 Task: Explore Airbnb accommodation in Vriddhachalam, India from 9th November, 2023 to 16th November, 2023 for 2 adults.2 bedrooms having 2 beds and 1 bathroom. Property type can be flat. Amenities needed are: washing machine. Look for 4 properties as per requirement.
Action: Mouse moved to (475, 107)
Screenshot: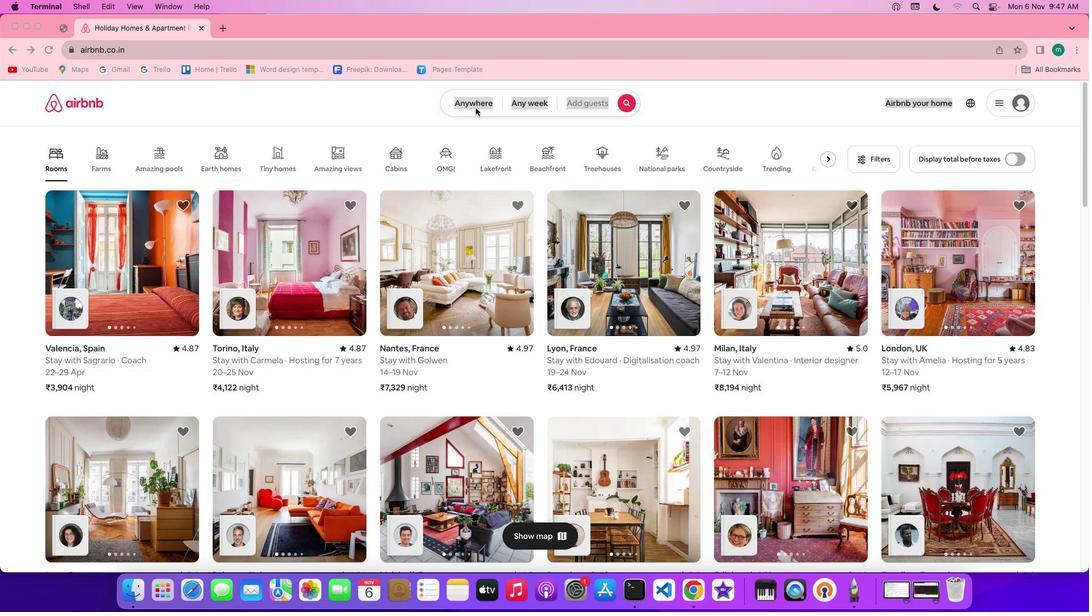 
Action: Mouse pressed left at (475, 107)
Screenshot: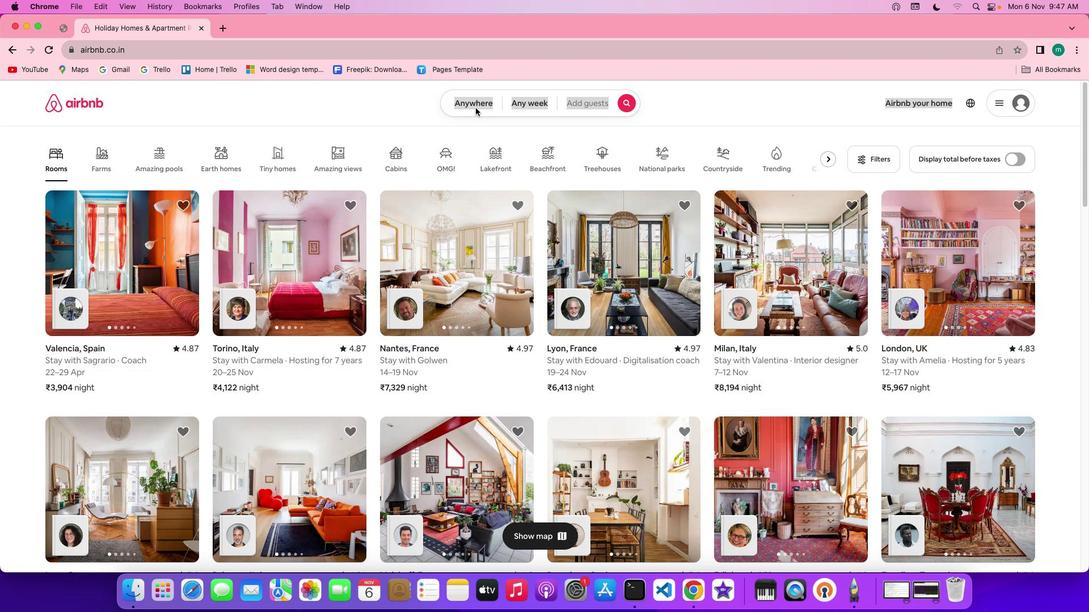 
Action: Mouse pressed left at (475, 107)
Screenshot: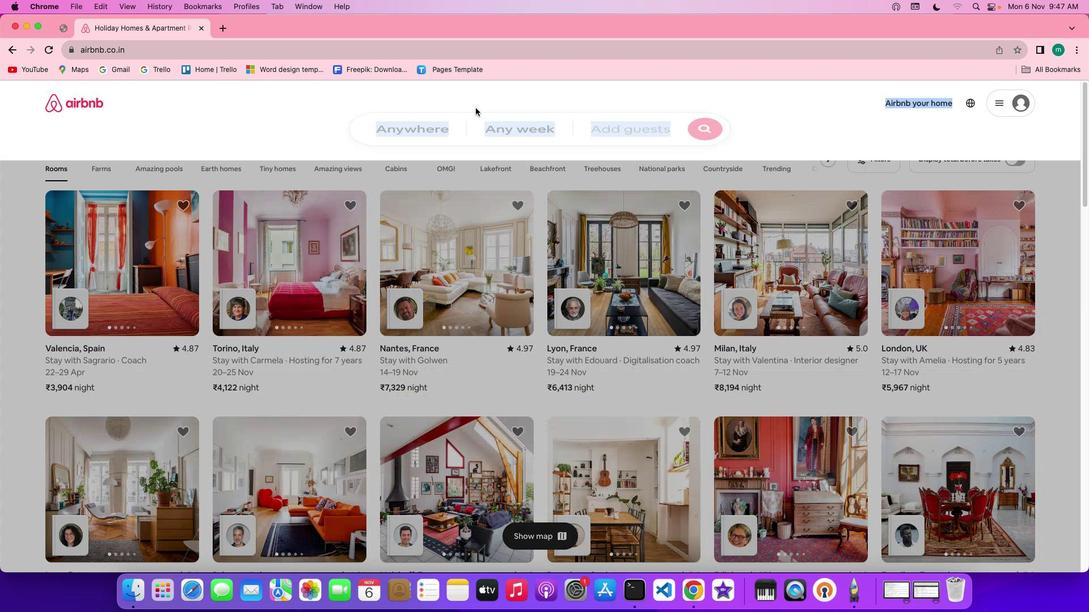 
Action: Mouse moved to (405, 150)
Screenshot: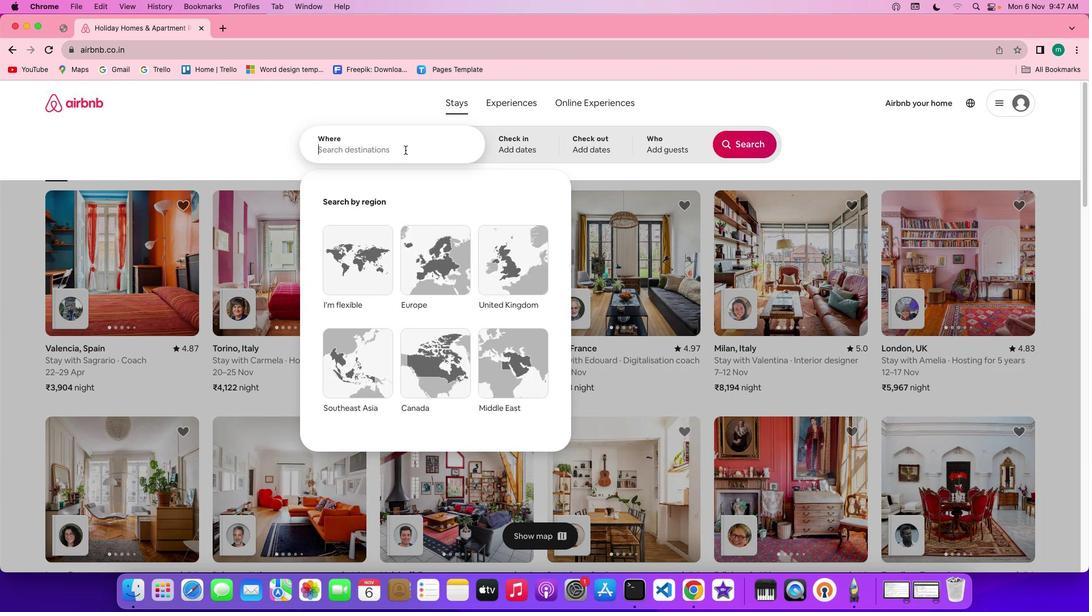 
Action: Mouse pressed left at (405, 150)
Screenshot: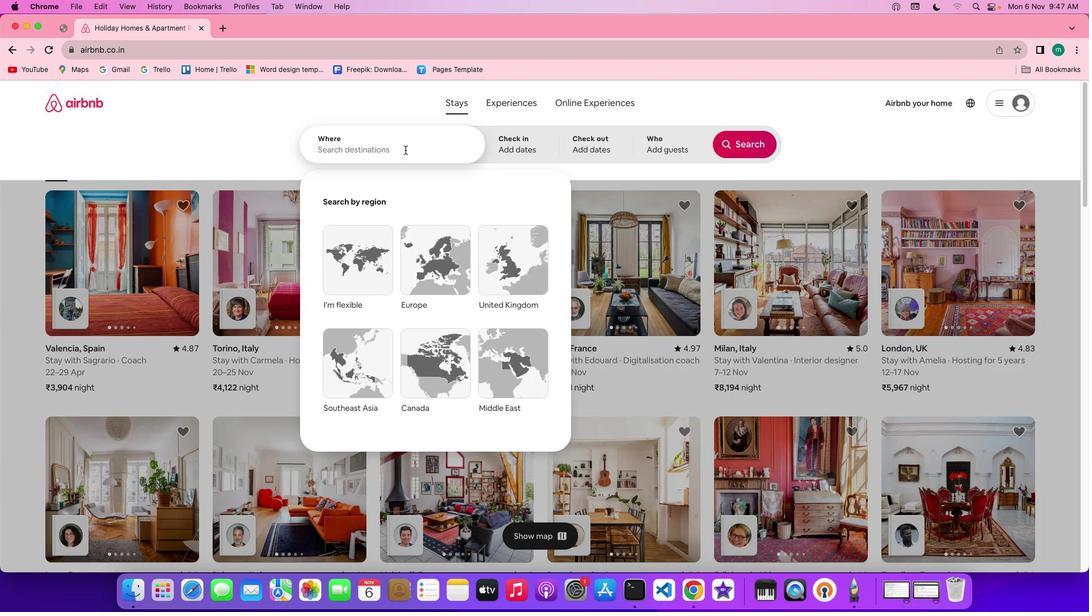
Action: Mouse moved to (405, 149)
Screenshot: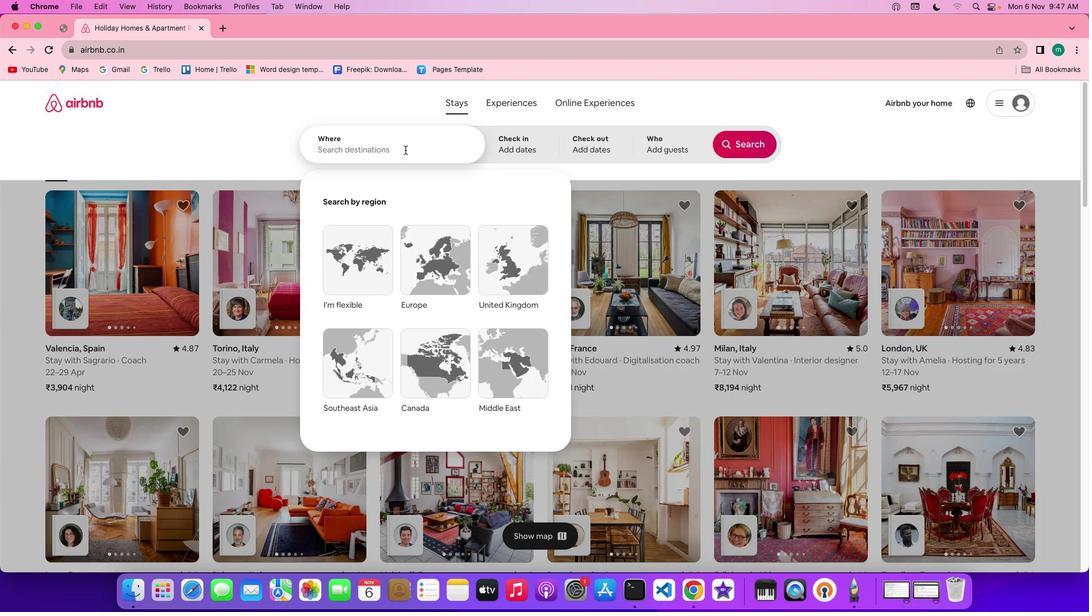 
Action: Key pressed Key.shift'V''r''i''d''d''h''a''c''h''a''l''a''m'','Key.spaceKey.shift'I''n''d''i''a'
Screenshot: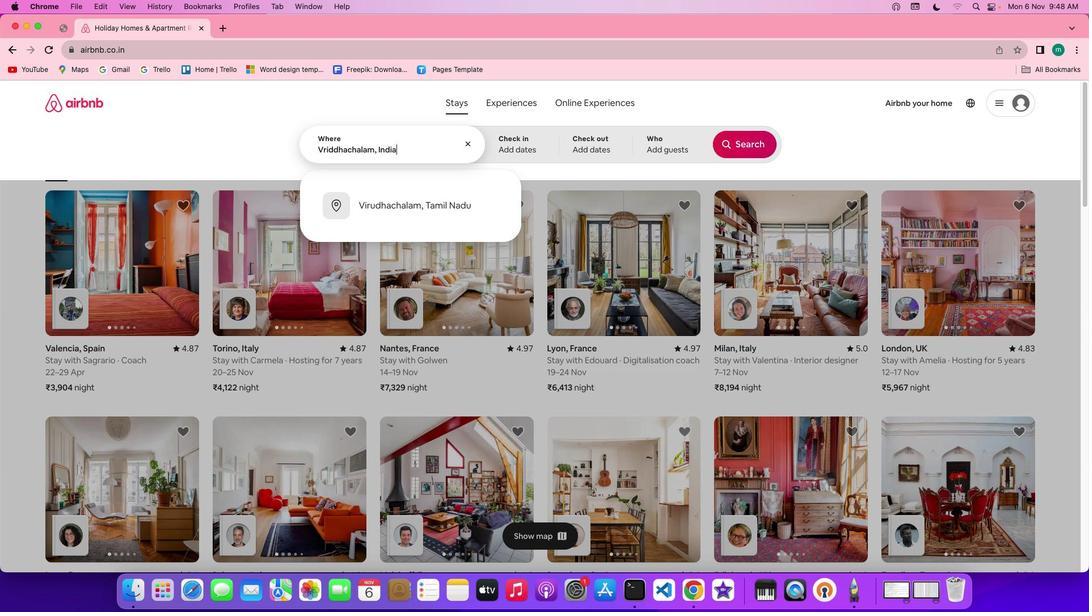 
Action: Mouse moved to (525, 142)
Screenshot: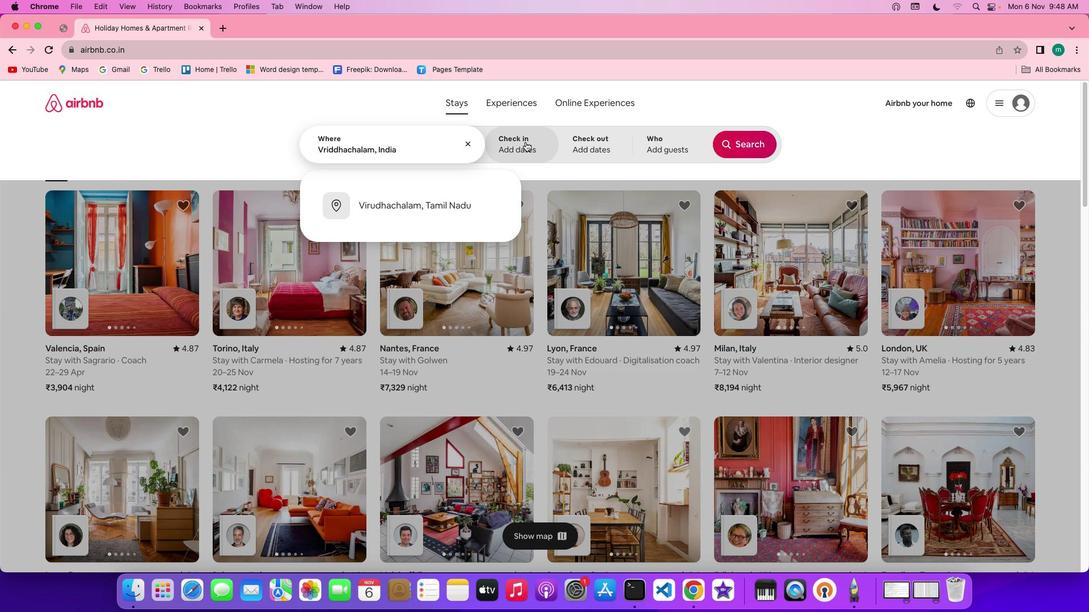
Action: Mouse pressed left at (525, 142)
Screenshot: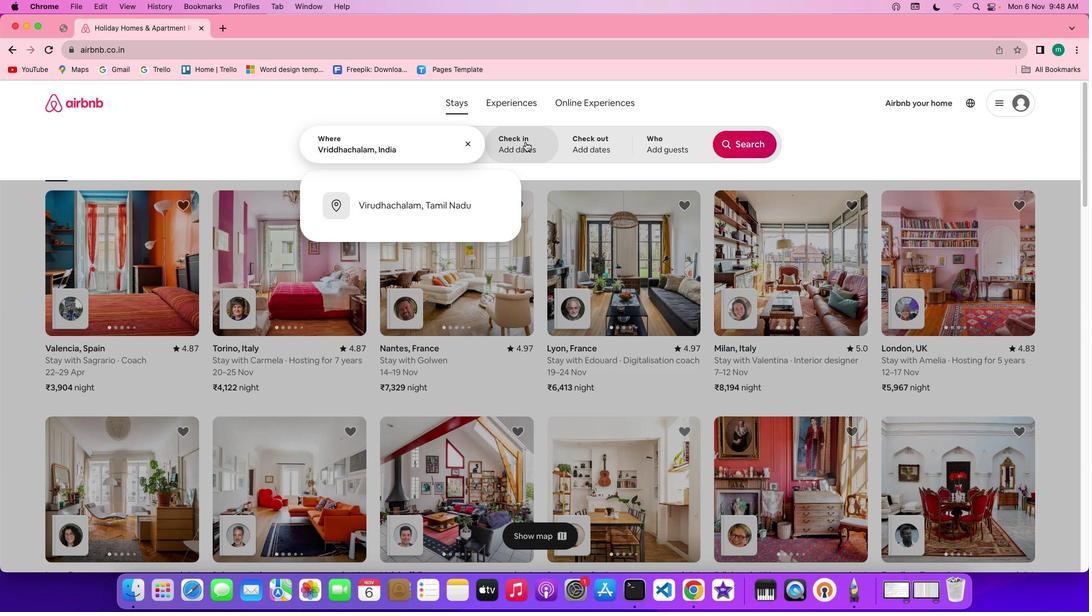 
Action: Mouse moved to (457, 311)
Screenshot: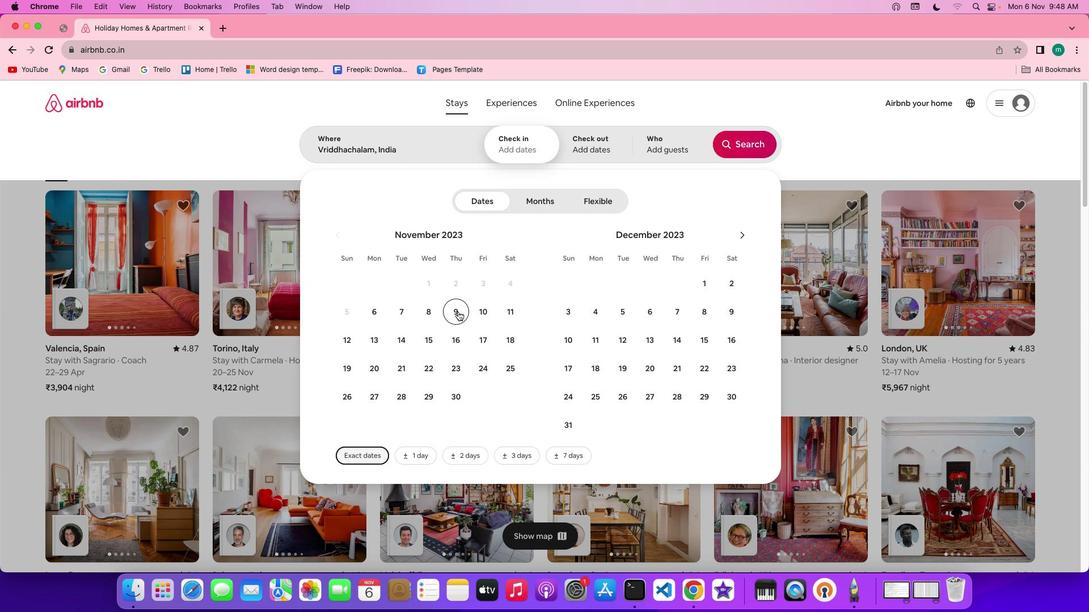 
Action: Mouse pressed left at (457, 311)
Screenshot: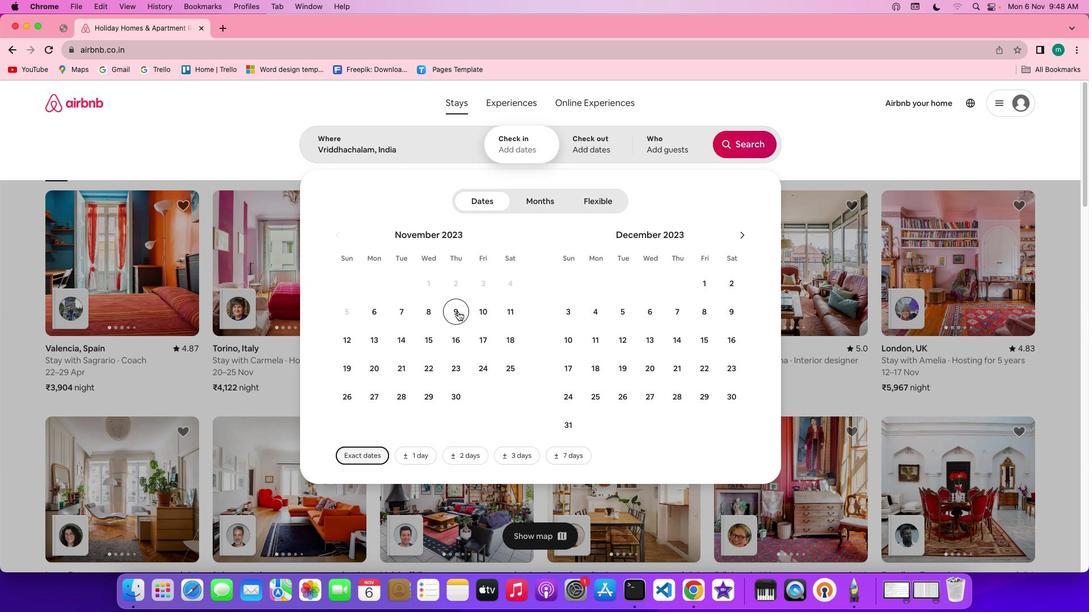 
Action: Mouse moved to (455, 335)
Screenshot: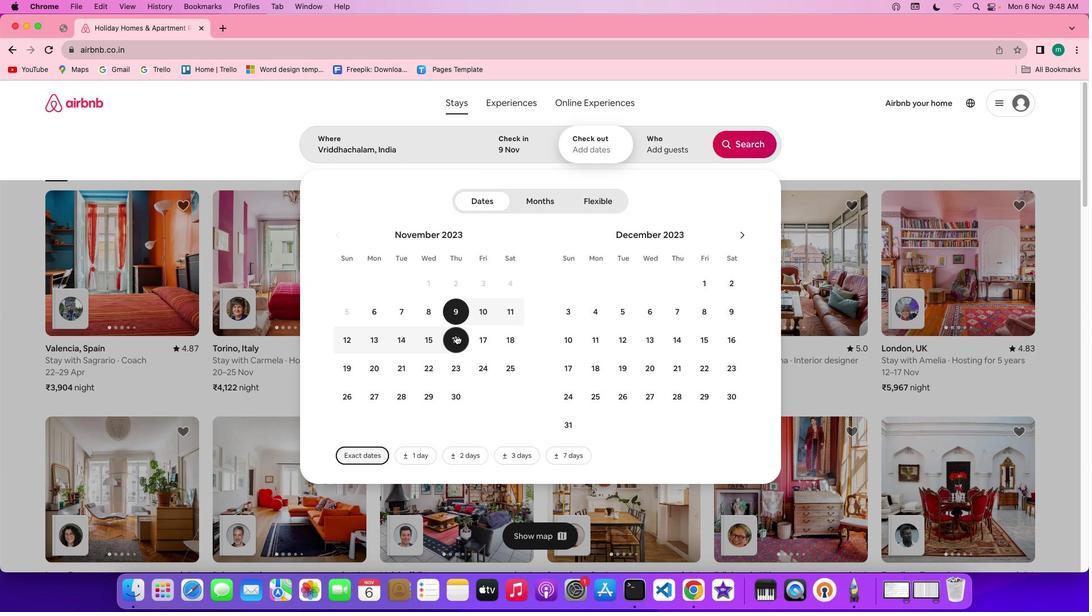
Action: Mouse pressed left at (455, 335)
Screenshot: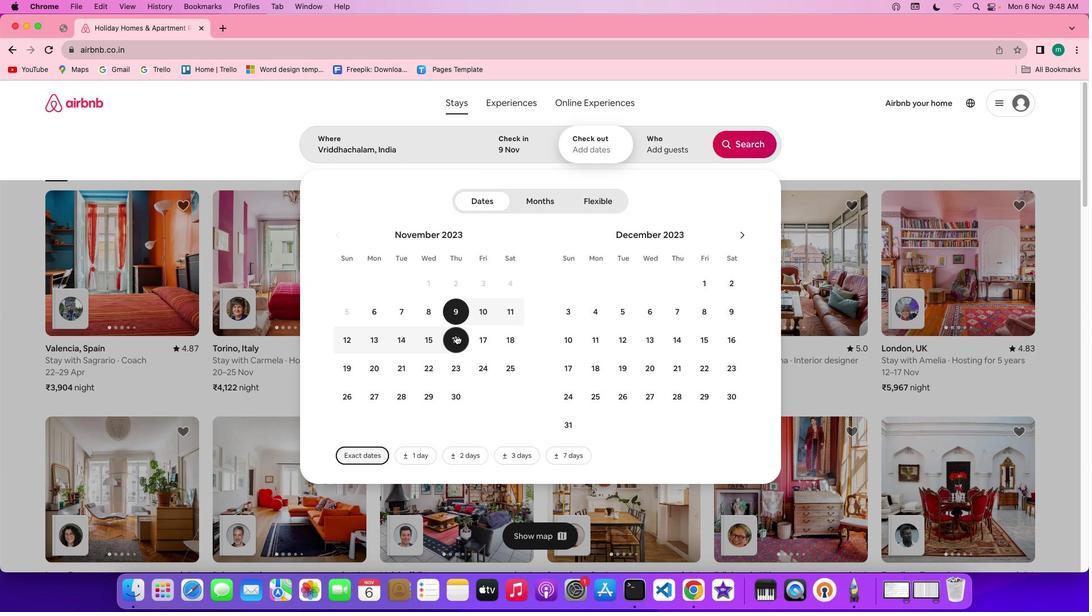 
Action: Mouse moved to (661, 141)
Screenshot: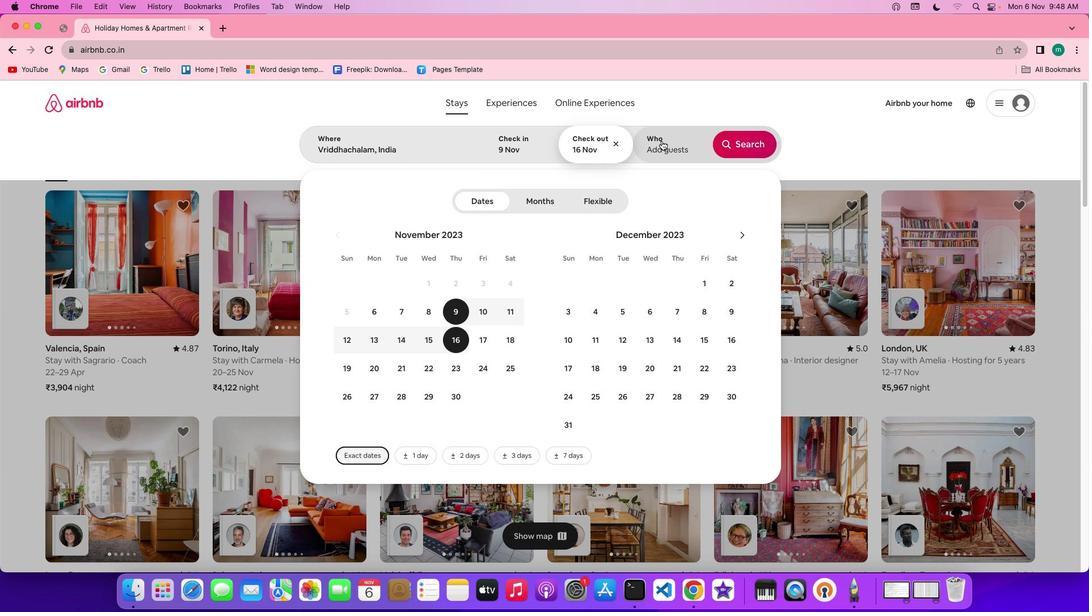 
Action: Mouse pressed left at (661, 141)
Screenshot: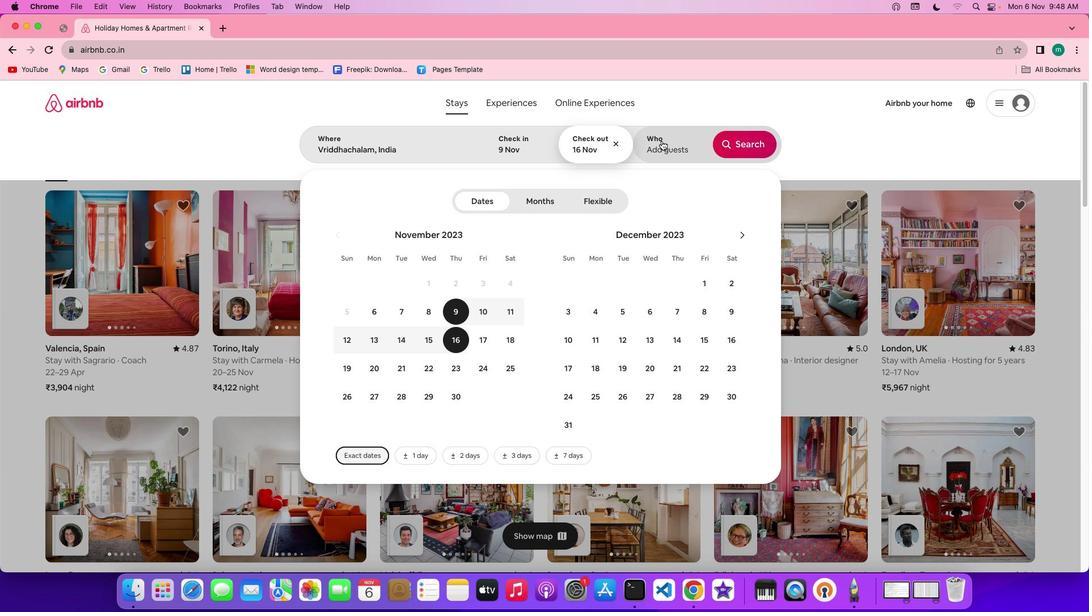 
Action: Mouse moved to (748, 202)
Screenshot: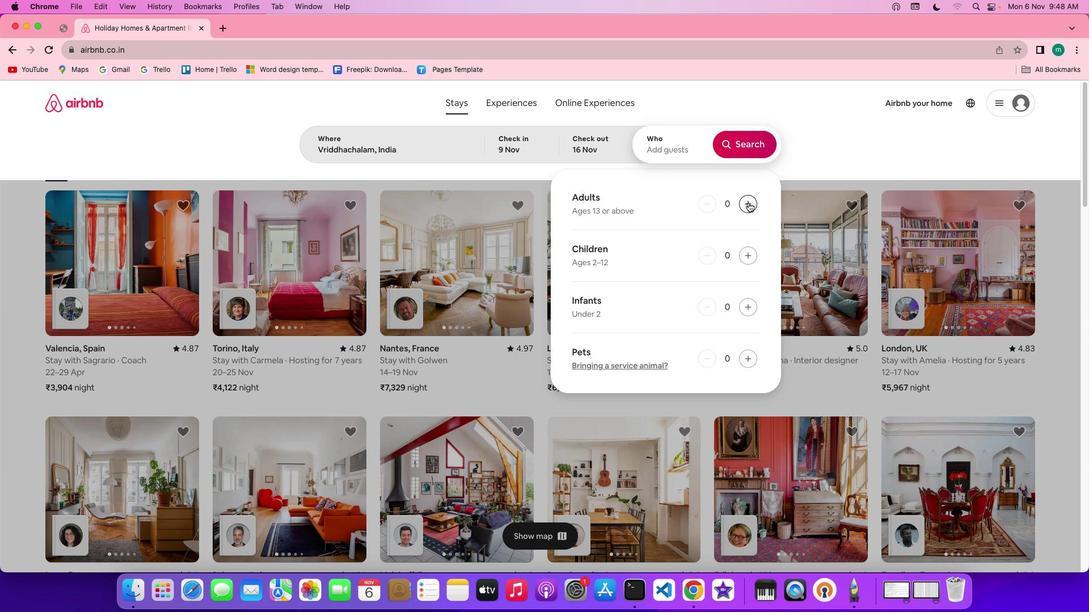 
Action: Mouse pressed left at (748, 202)
Screenshot: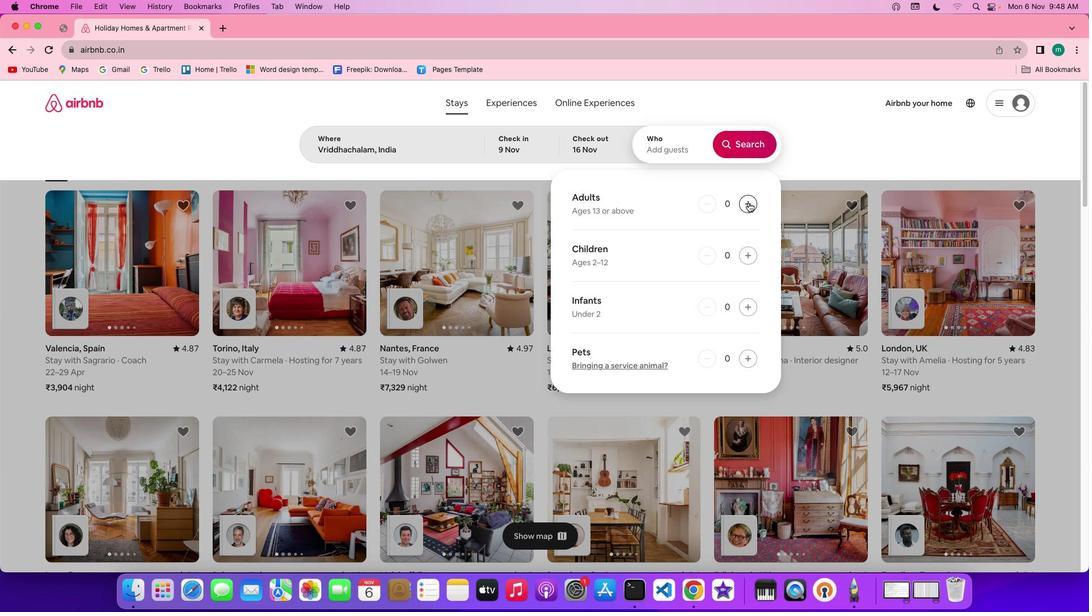
Action: Mouse pressed left at (748, 202)
Screenshot: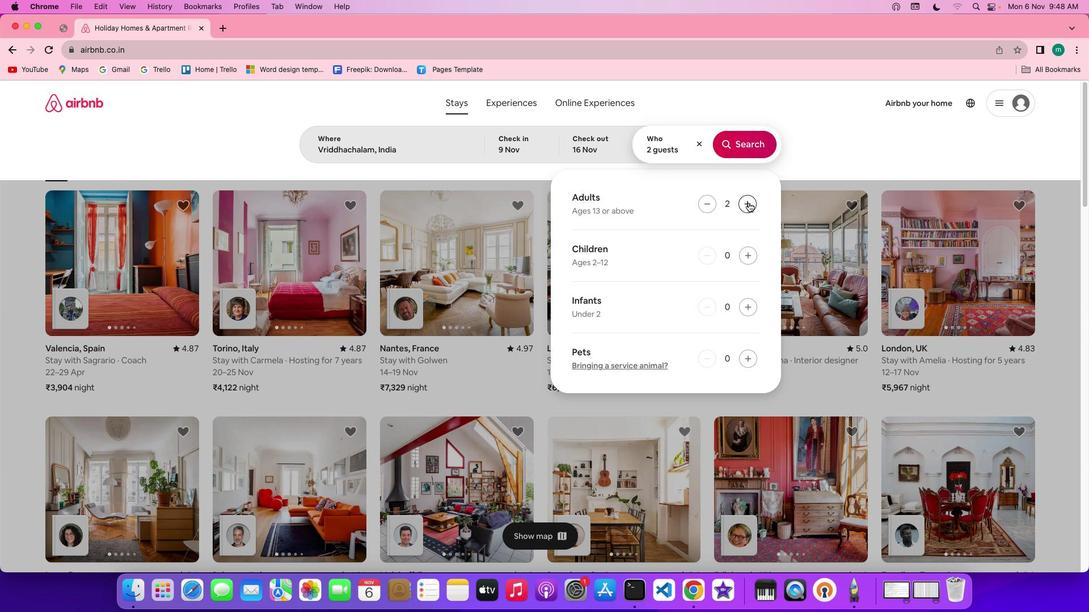 
Action: Mouse moved to (740, 141)
Screenshot: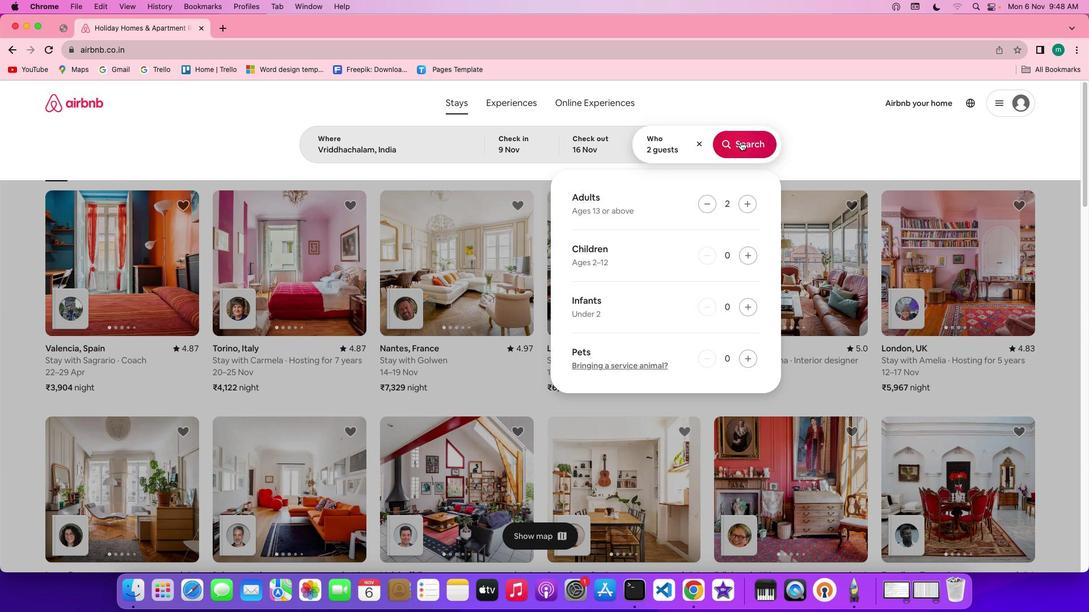 
Action: Mouse pressed left at (740, 141)
Screenshot: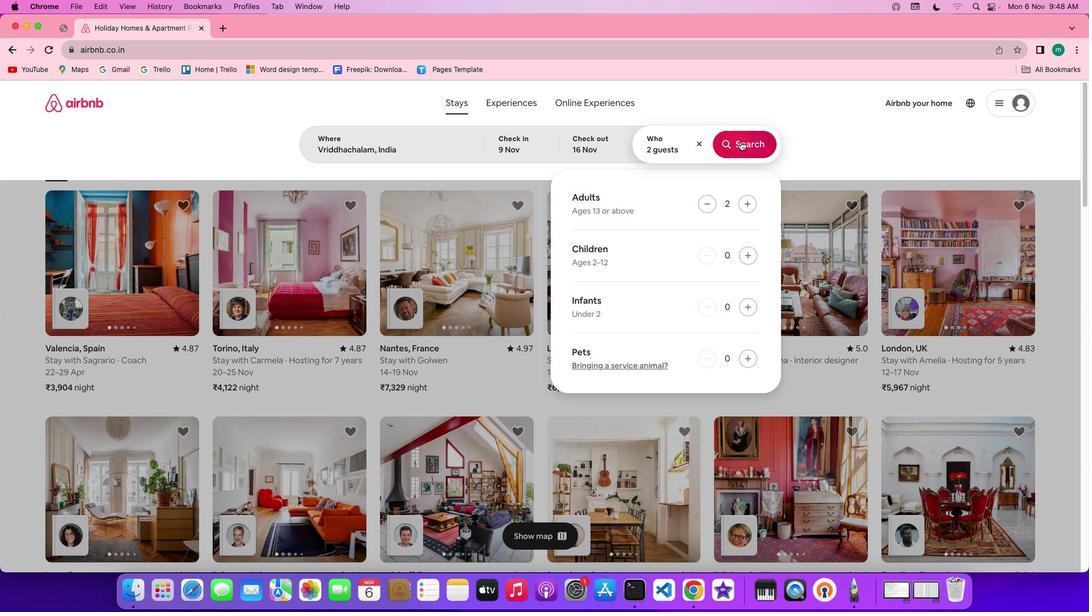 
Action: Mouse moved to (902, 152)
Screenshot: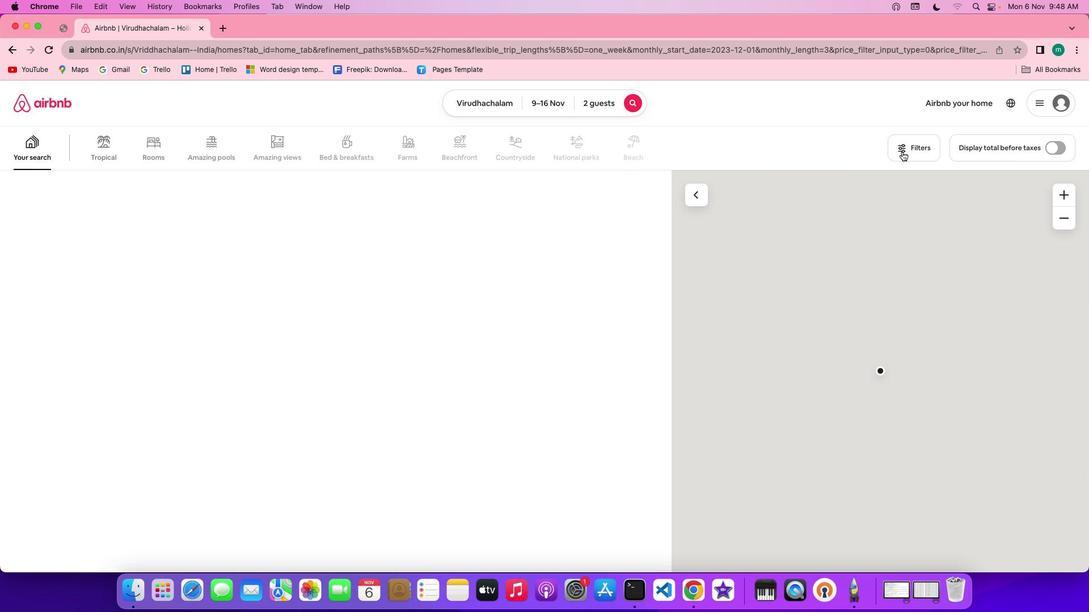 
Action: Mouse pressed left at (902, 152)
Screenshot: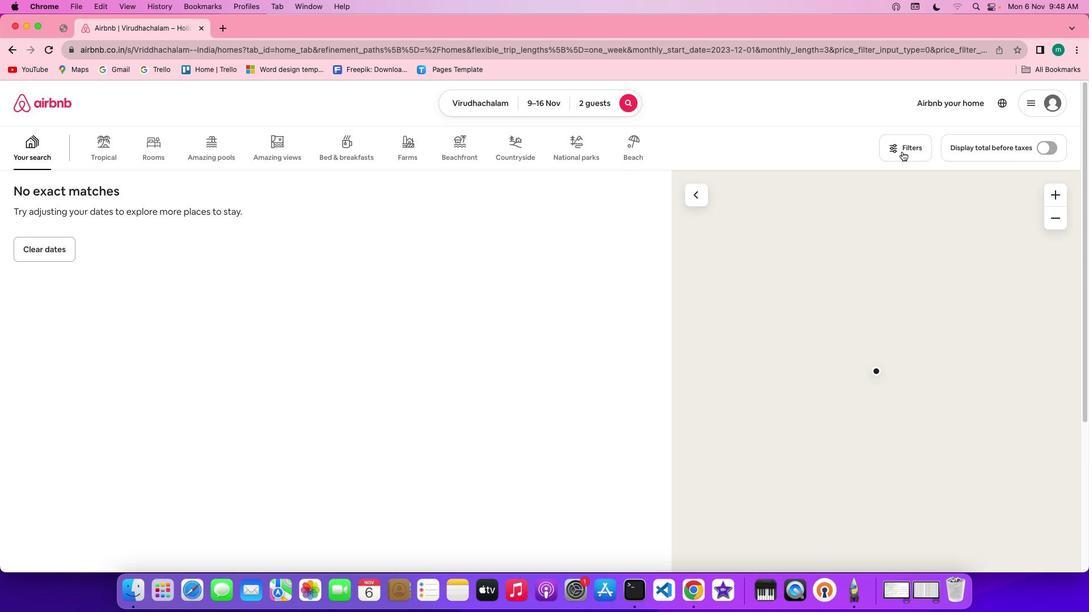 
Action: Mouse moved to (410, 377)
Screenshot: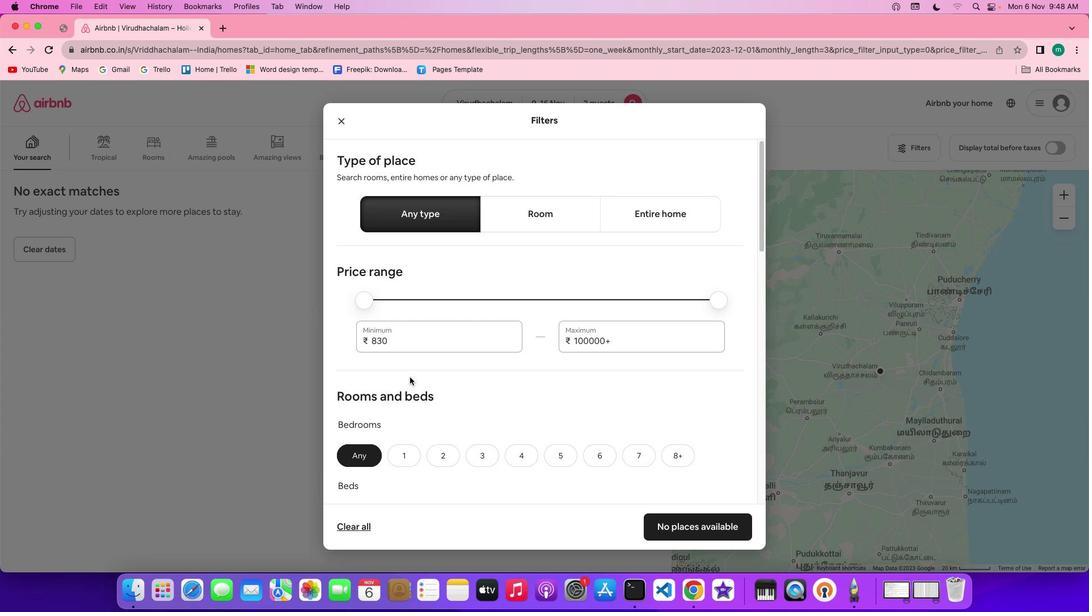 
Action: Mouse scrolled (410, 377) with delta (0, 0)
Screenshot: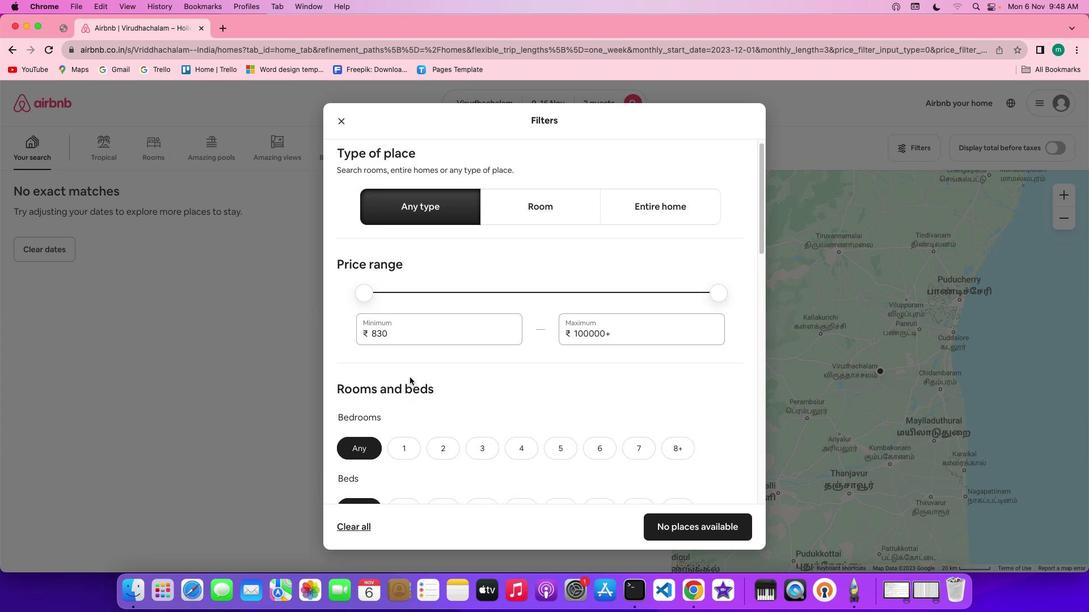 
Action: Mouse scrolled (410, 377) with delta (0, 0)
Screenshot: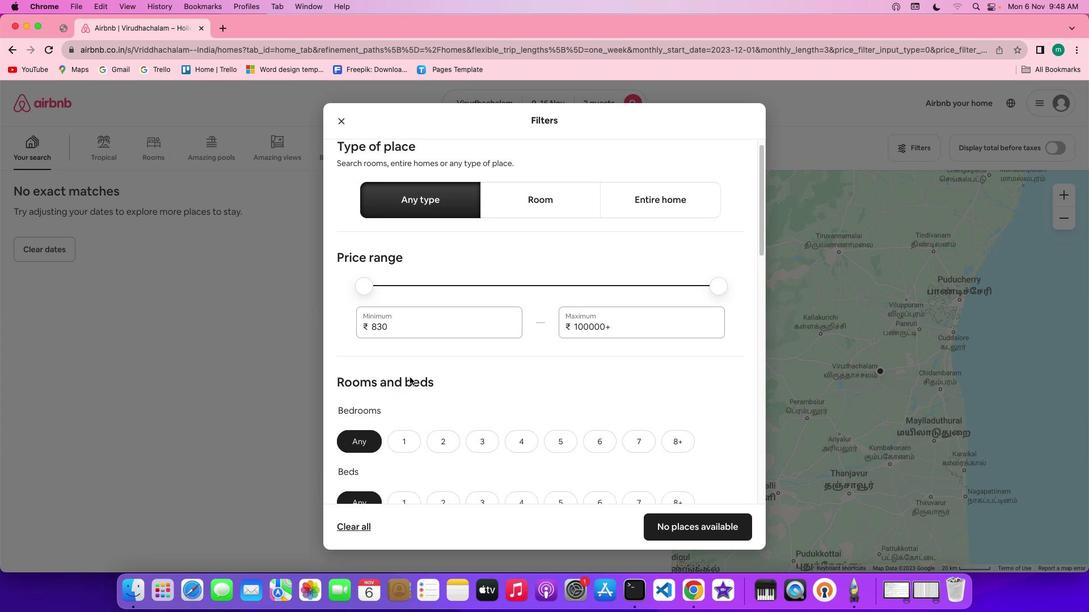 
Action: Mouse scrolled (410, 377) with delta (0, 0)
Screenshot: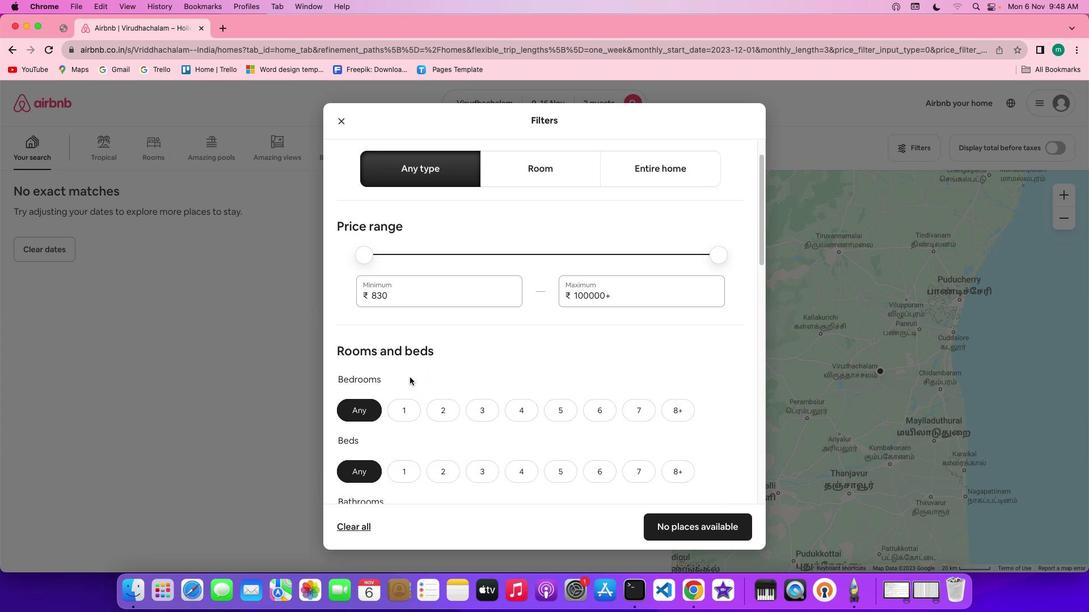 
Action: Mouse scrolled (410, 377) with delta (0, 0)
Screenshot: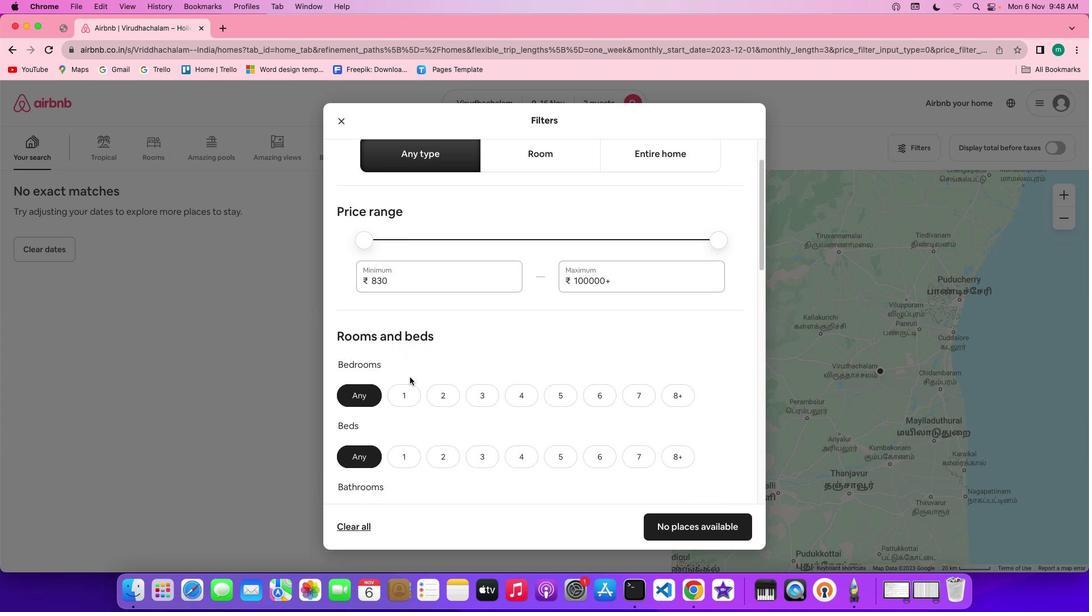 
Action: Mouse scrolled (410, 377) with delta (0, 0)
Screenshot: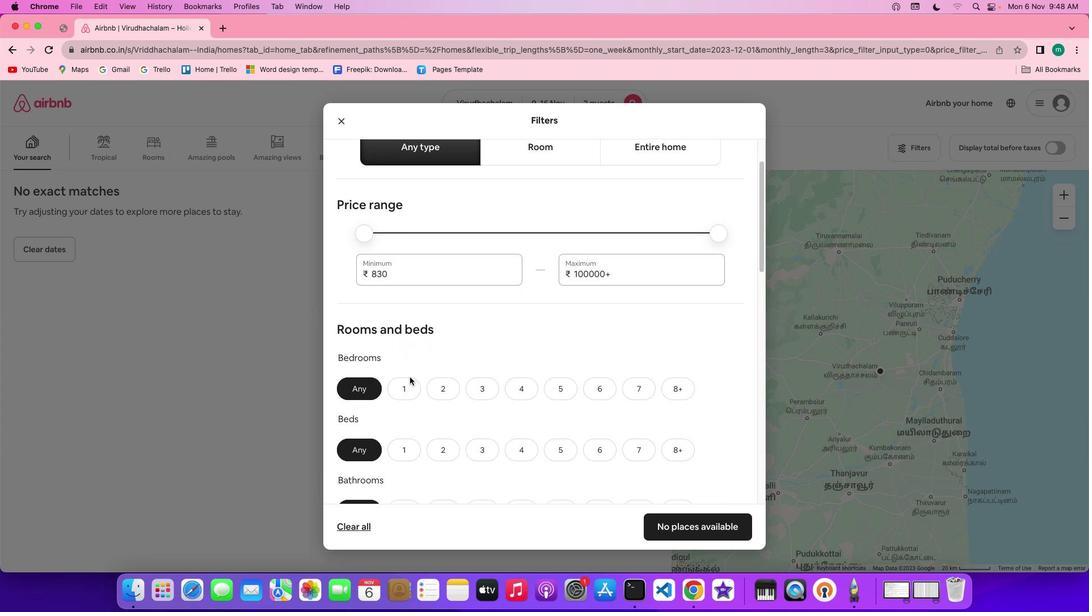 
Action: Mouse scrolled (410, 377) with delta (0, 0)
Screenshot: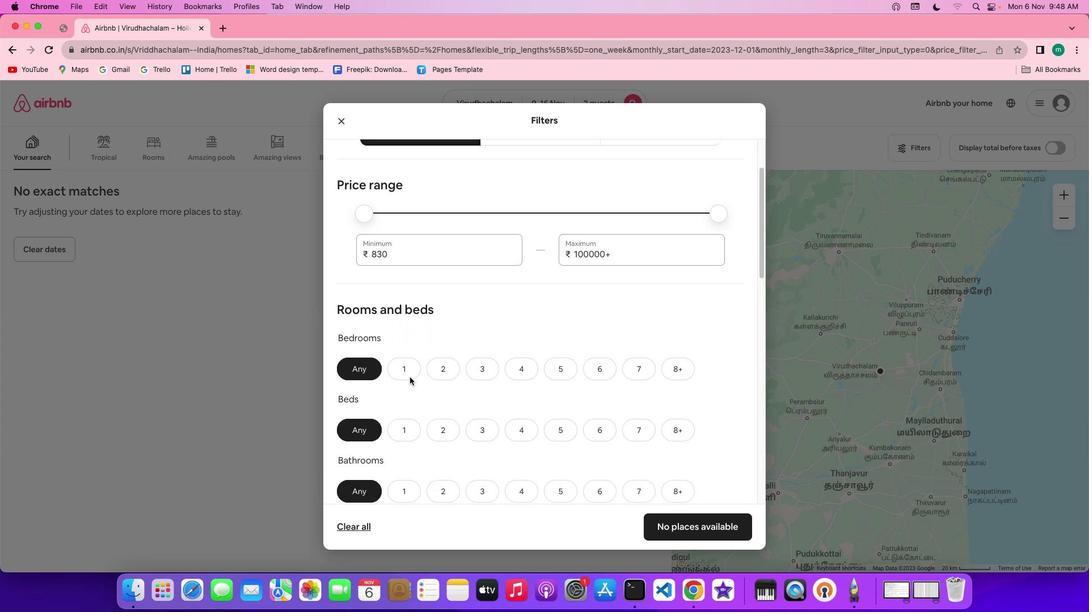 
Action: Mouse scrolled (410, 377) with delta (0, 0)
Screenshot: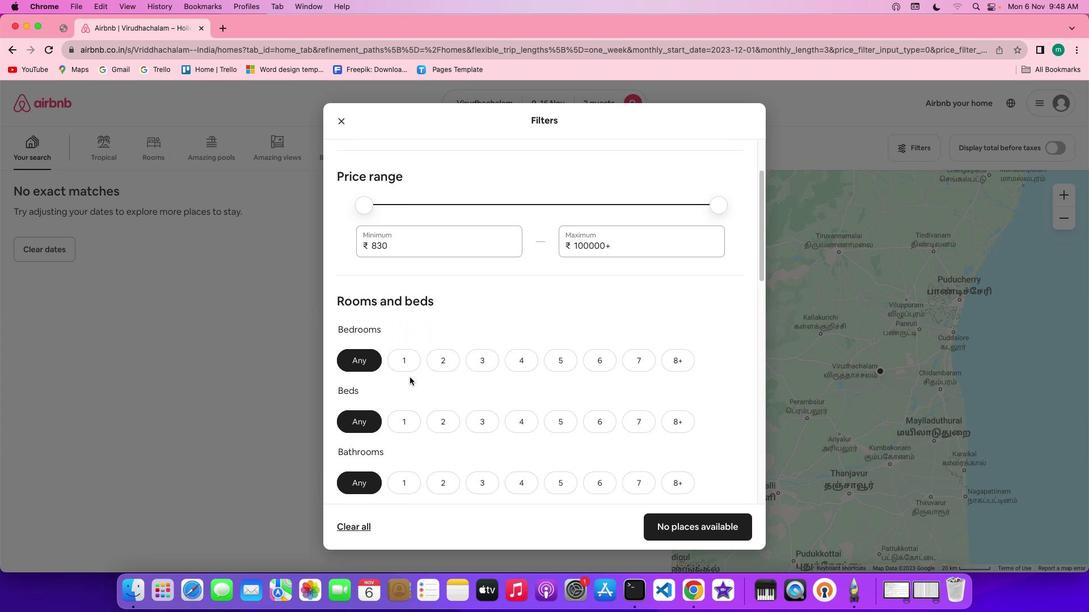 
Action: Mouse scrolled (410, 377) with delta (0, 0)
Screenshot: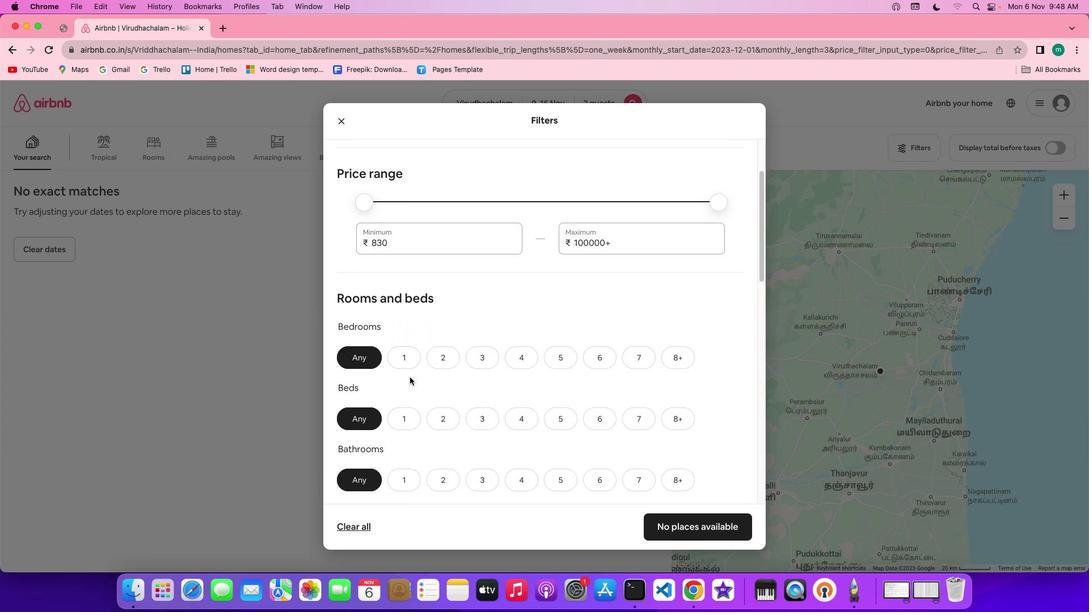 
Action: Mouse scrolled (410, 377) with delta (0, 0)
Screenshot: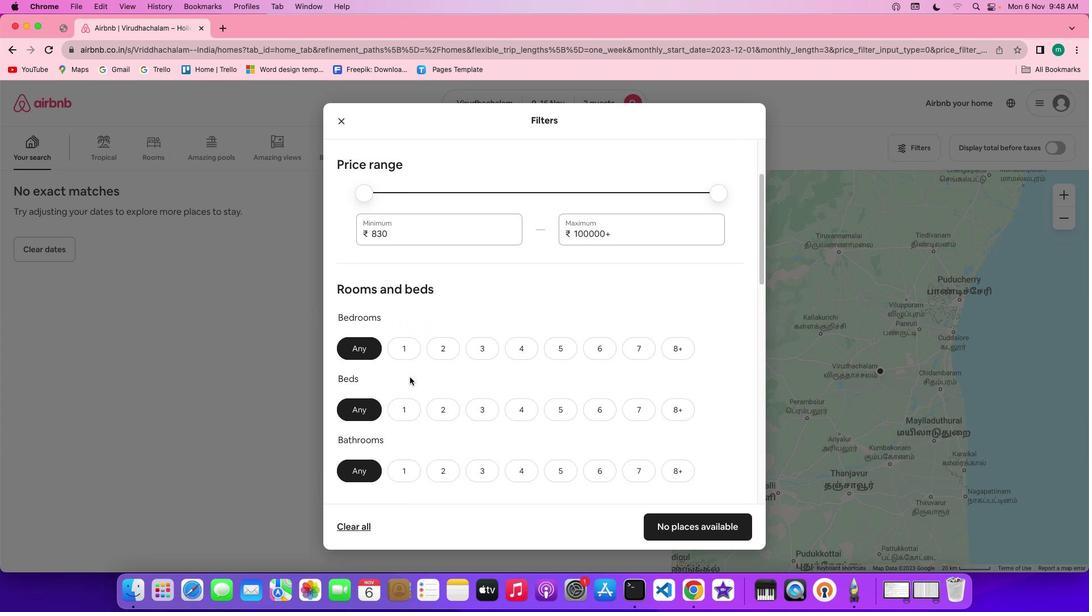 
Action: Mouse scrolled (410, 377) with delta (0, 0)
Screenshot: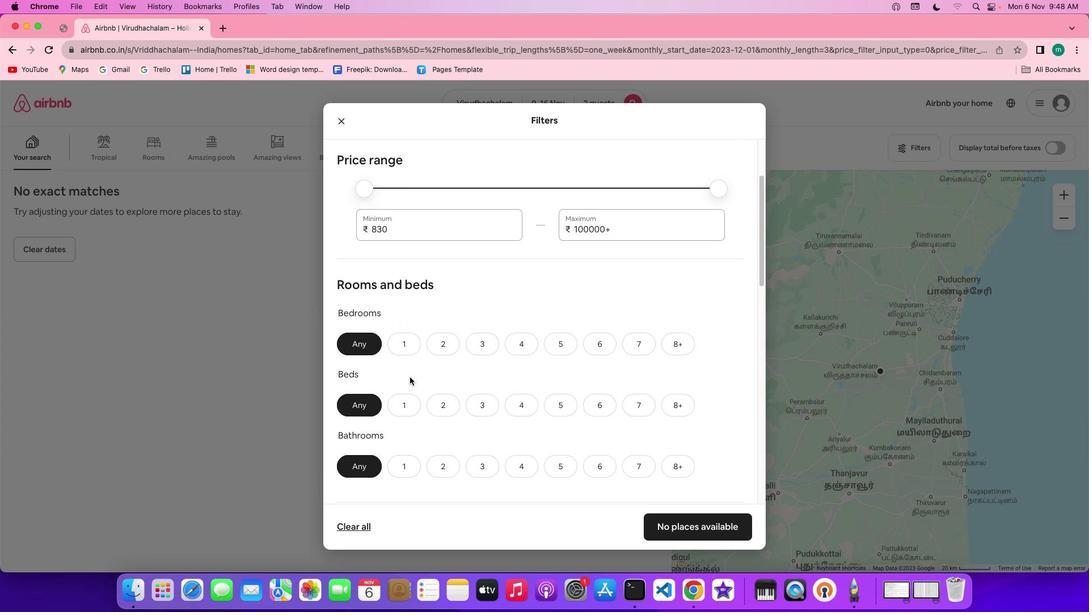 
Action: Mouse scrolled (410, 377) with delta (0, 0)
Screenshot: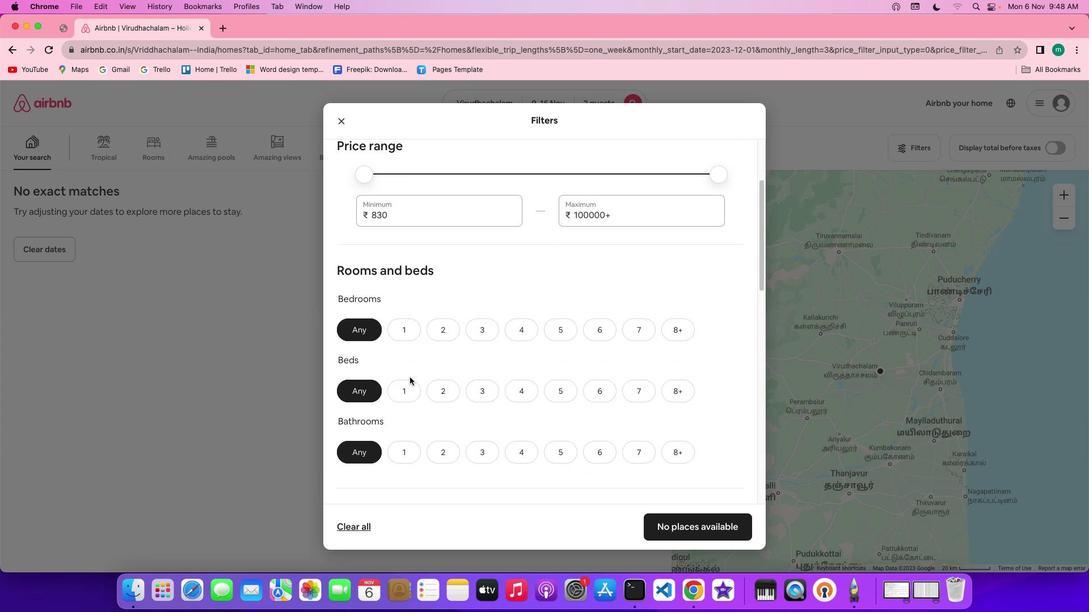 
Action: Mouse scrolled (410, 377) with delta (0, 0)
Screenshot: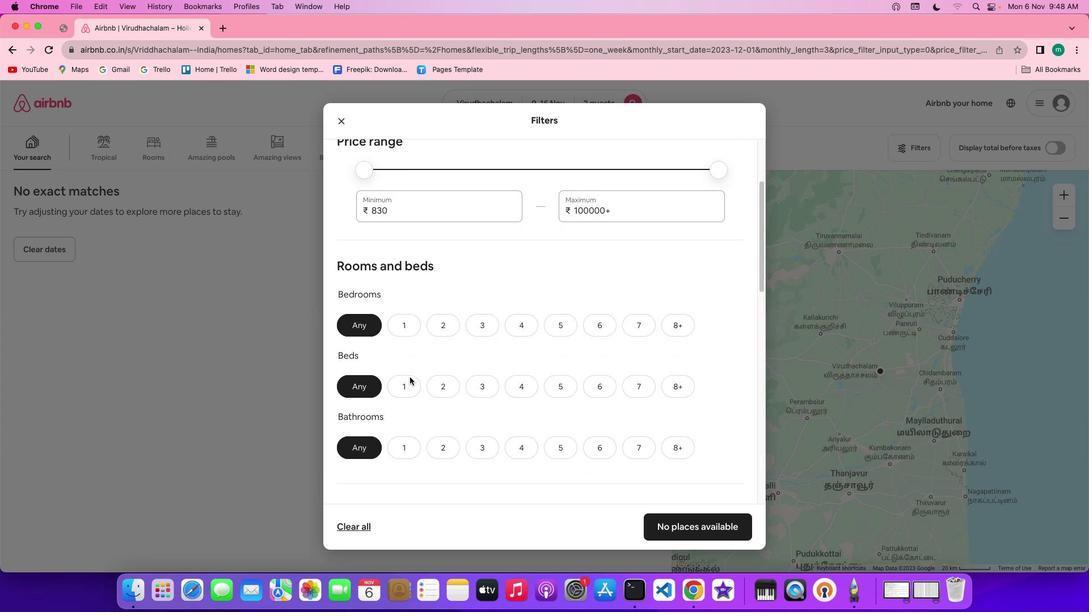 
Action: Mouse moved to (449, 310)
Screenshot: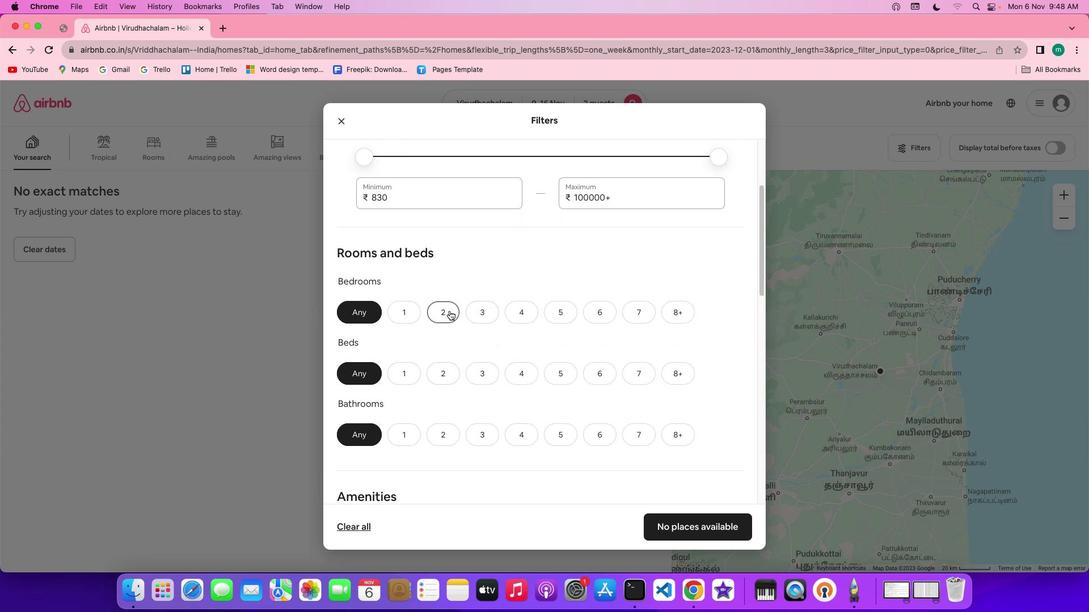 
Action: Mouse pressed left at (449, 310)
Screenshot: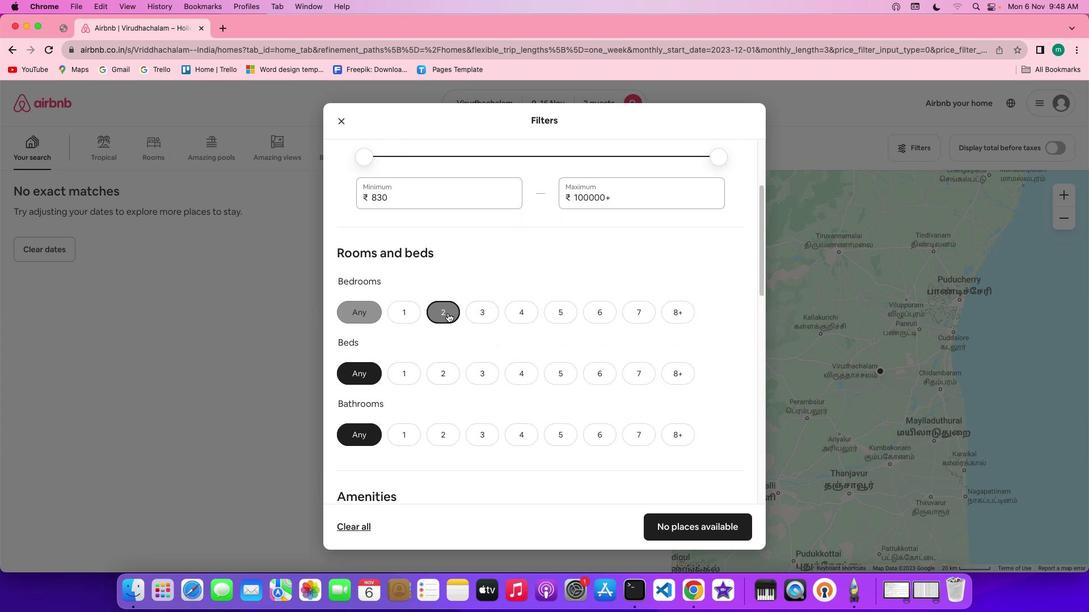 
Action: Mouse moved to (447, 371)
Screenshot: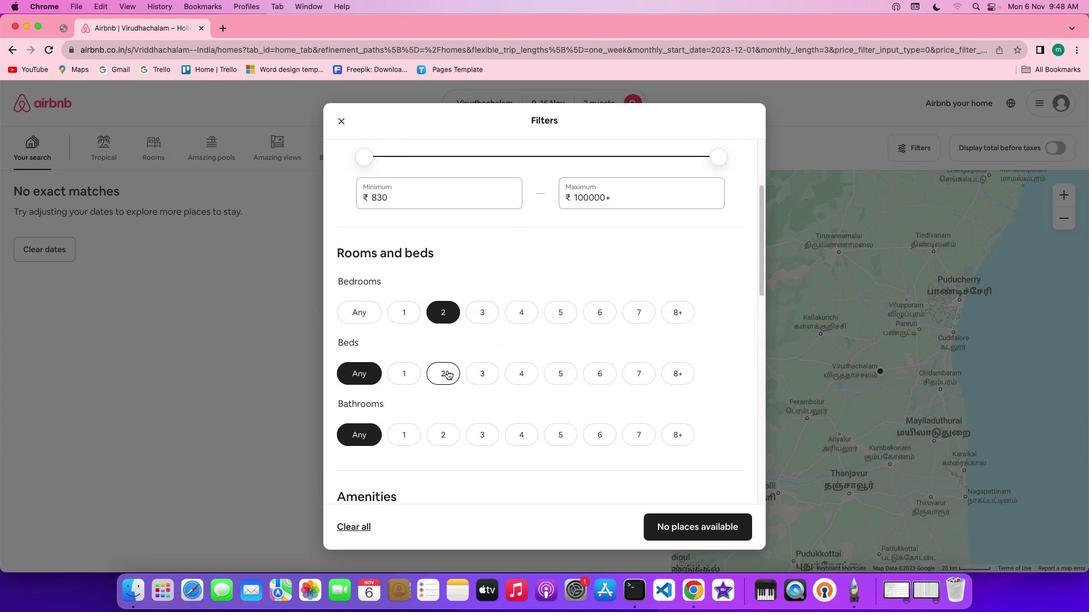 
Action: Mouse pressed left at (447, 371)
Screenshot: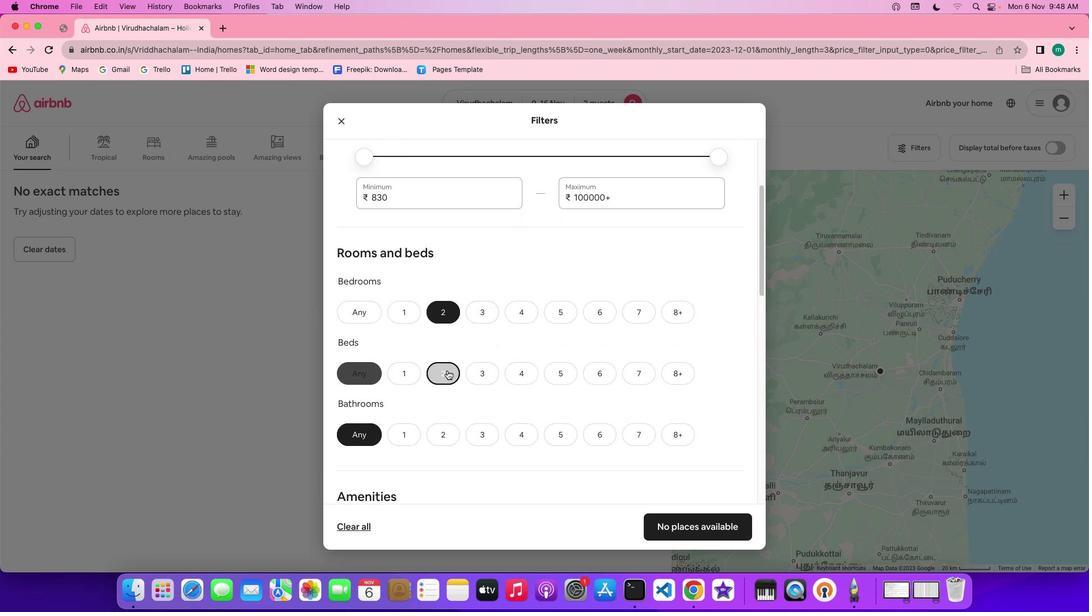 
Action: Mouse moved to (419, 434)
Screenshot: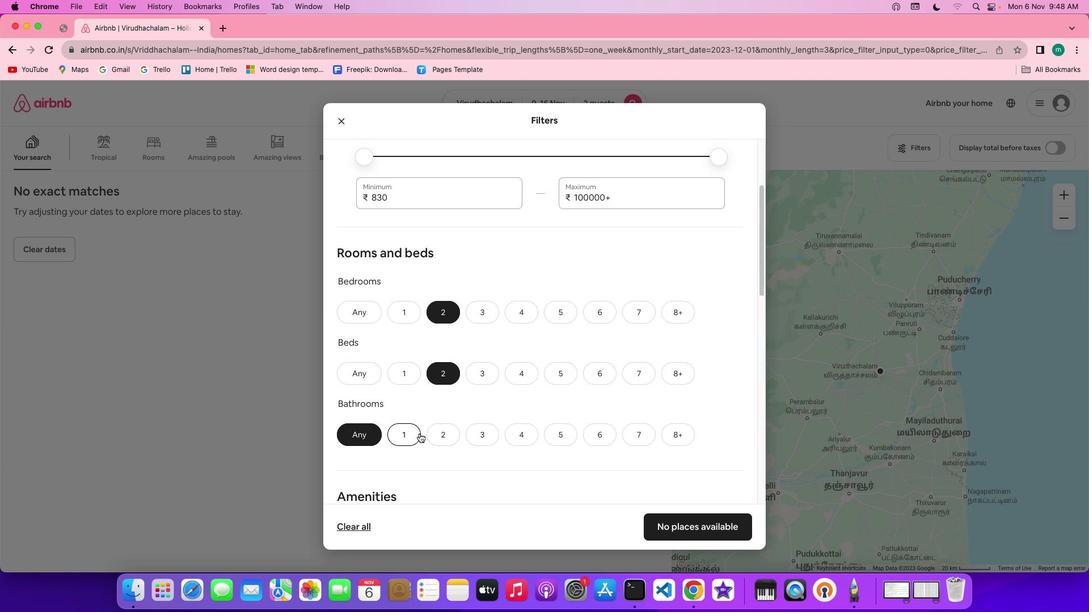 
Action: Mouse pressed left at (419, 434)
Screenshot: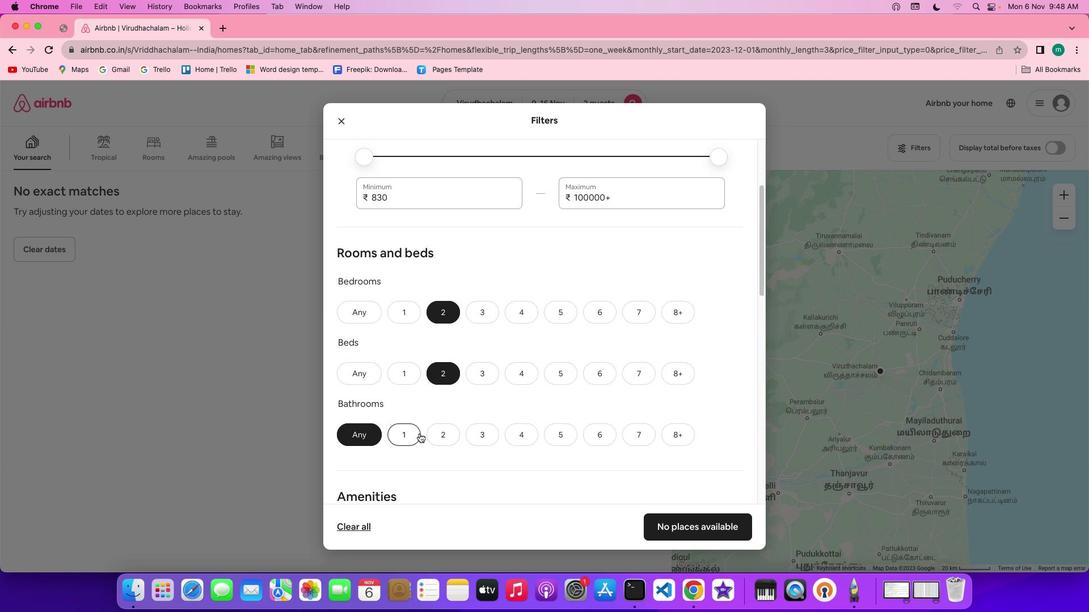 
Action: Mouse moved to (544, 428)
Screenshot: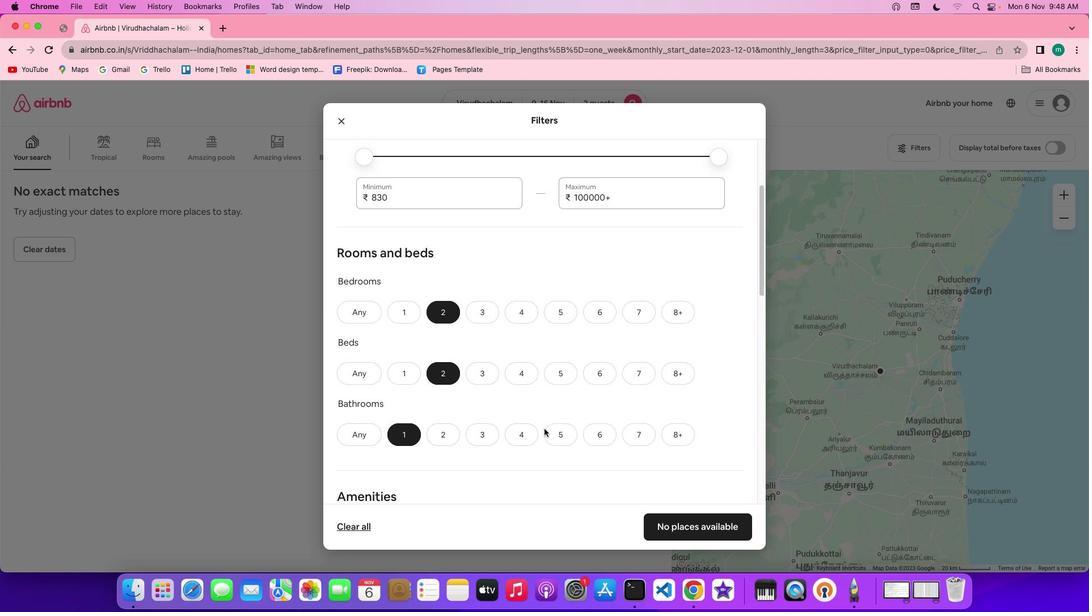 
Action: Mouse scrolled (544, 428) with delta (0, 0)
Screenshot: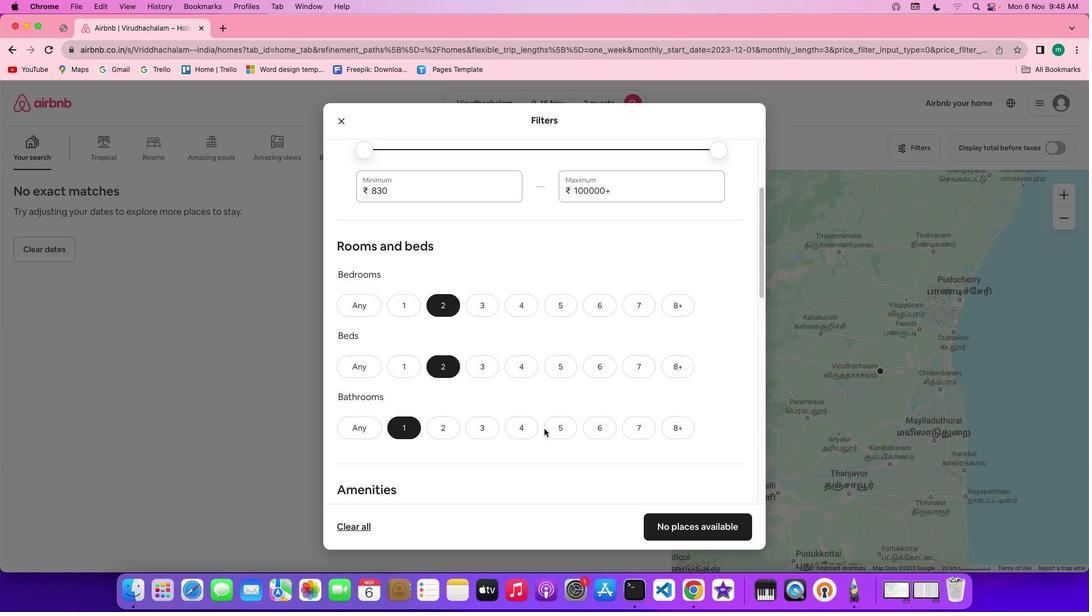 
Action: Mouse scrolled (544, 428) with delta (0, 0)
Screenshot: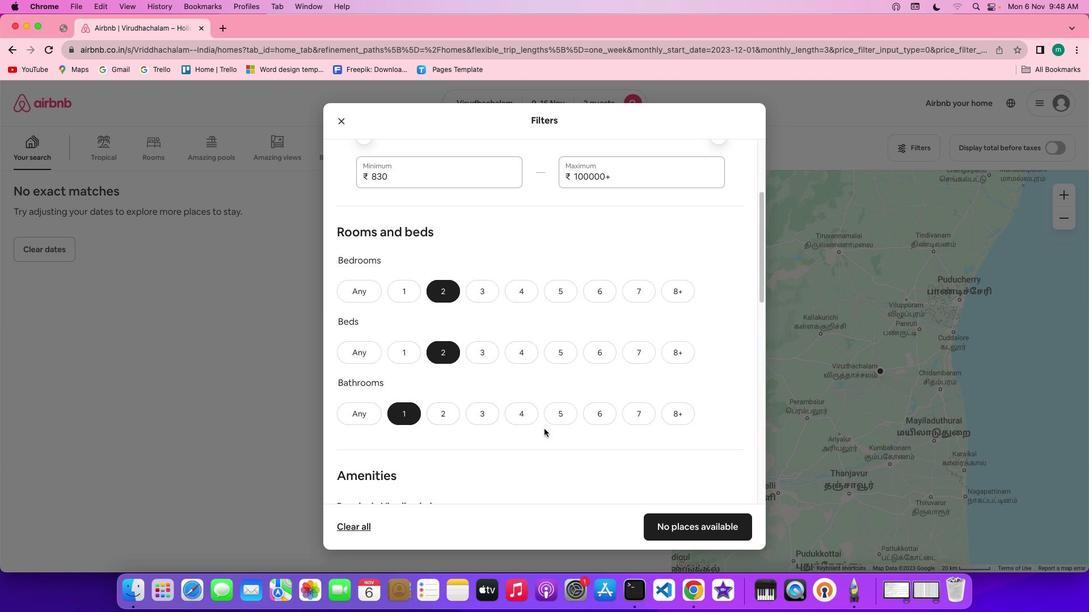 
Action: Mouse scrolled (544, 428) with delta (0, 0)
Screenshot: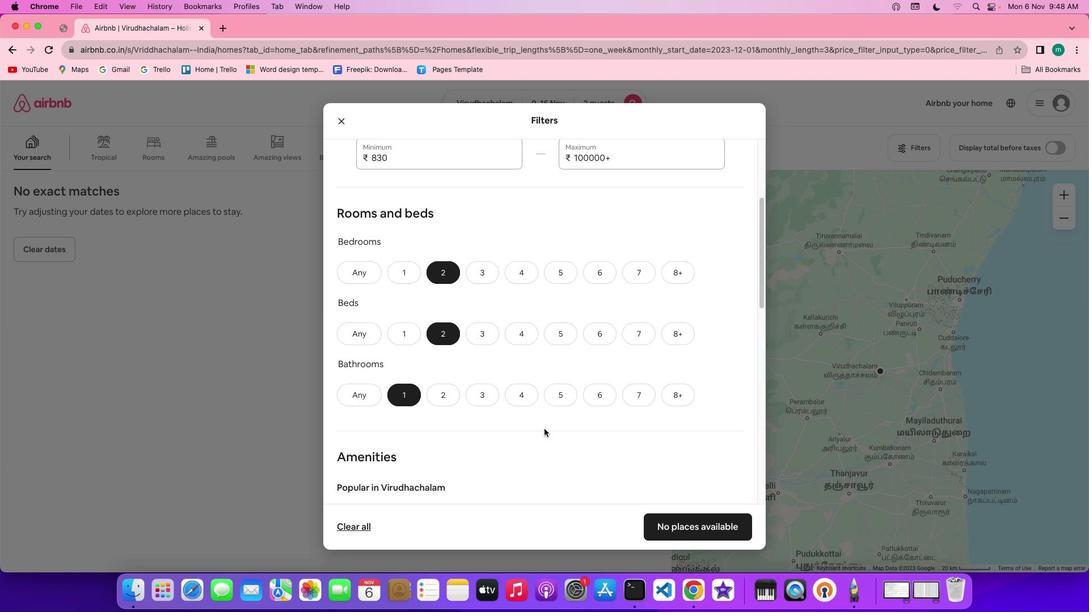 
Action: Mouse scrolled (544, 428) with delta (0, 0)
Screenshot: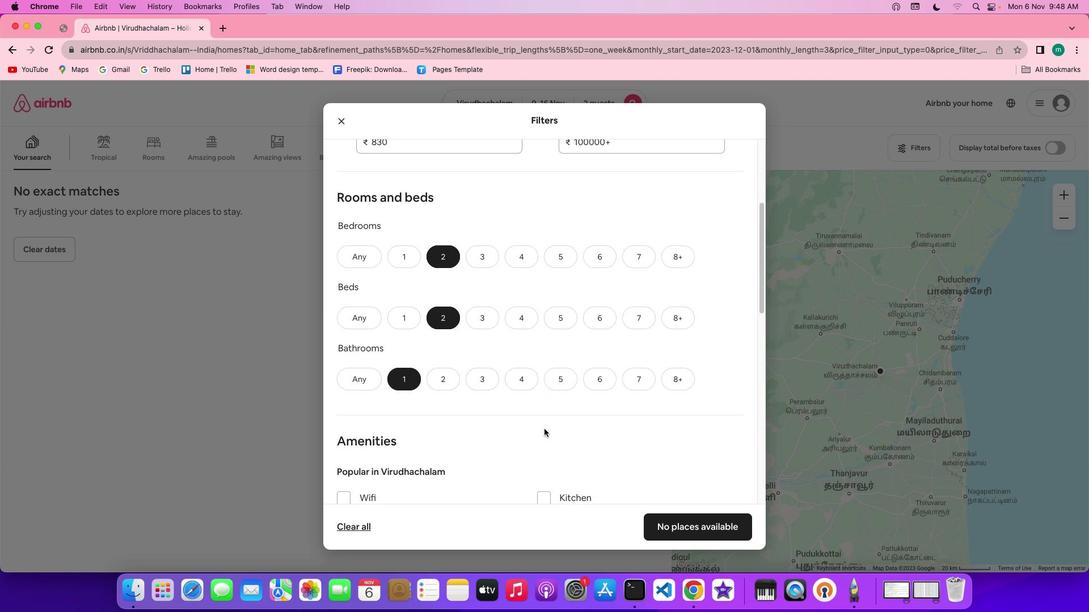 
Action: Mouse scrolled (544, 428) with delta (0, 0)
Screenshot: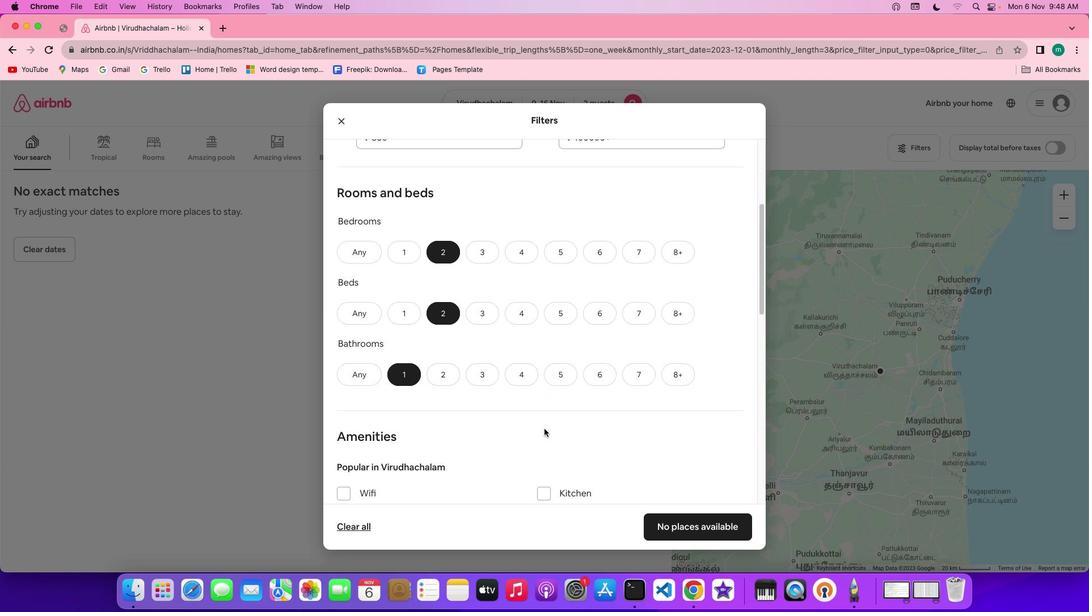 
Action: Mouse scrolled (544, 428) with delta (0, 0)
Screenshot: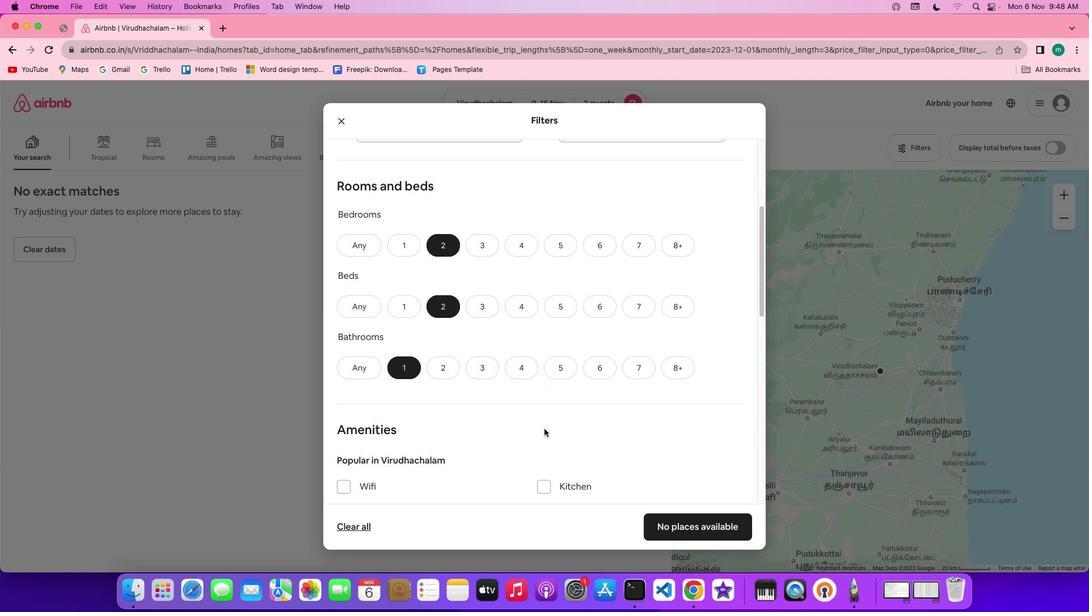 
Action: Mouse scrolled (544, 428) with delta (0, 0)
Screenshot: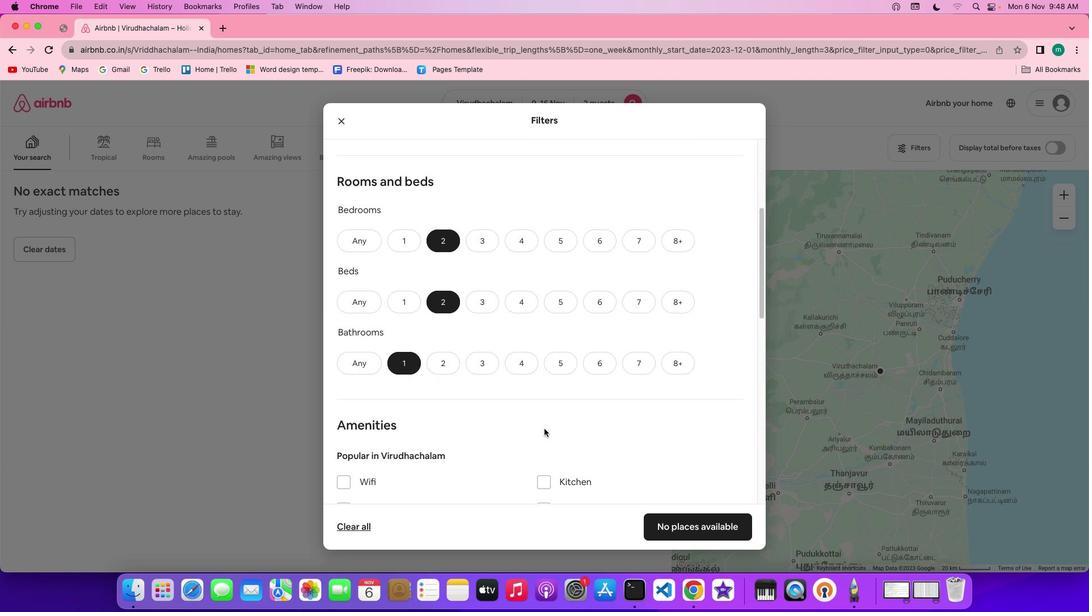 
Action: Mouse scrolled (544, 428) with delta (0, 0)
Screenshot: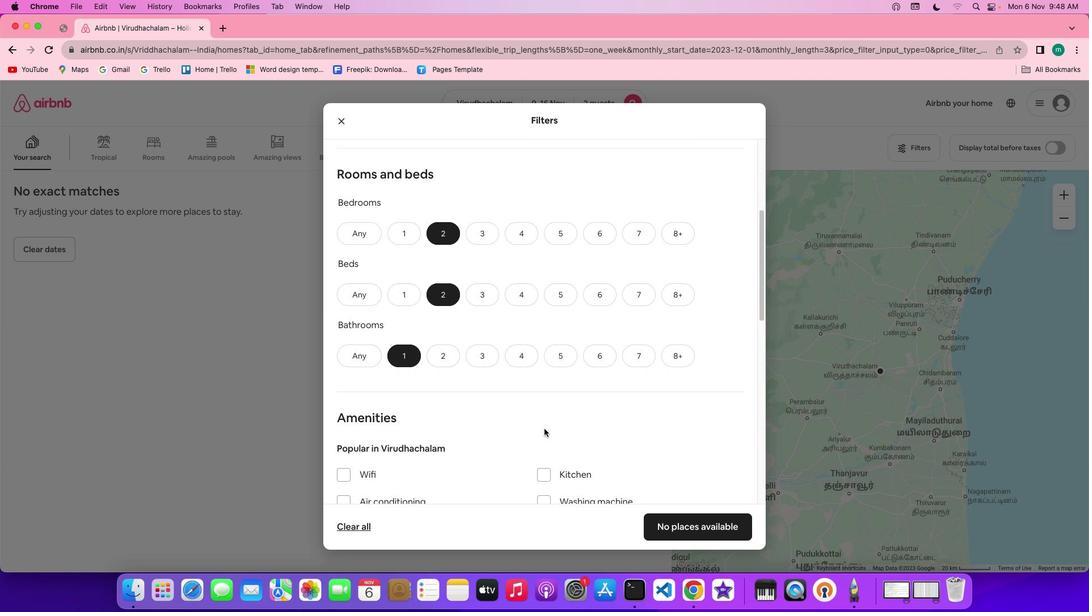 
Action: Mouse scrolled (544, 428) with delta (0, 0)
Screenshot: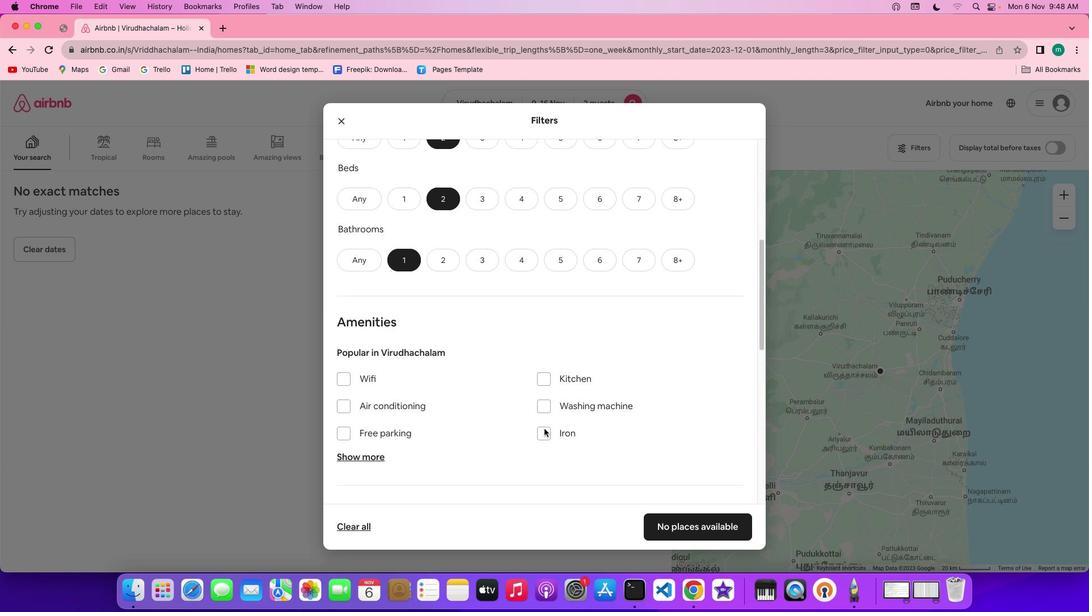 
Action: Mouse scrolled (544, 428) with delta (0, 0)
Screenshot: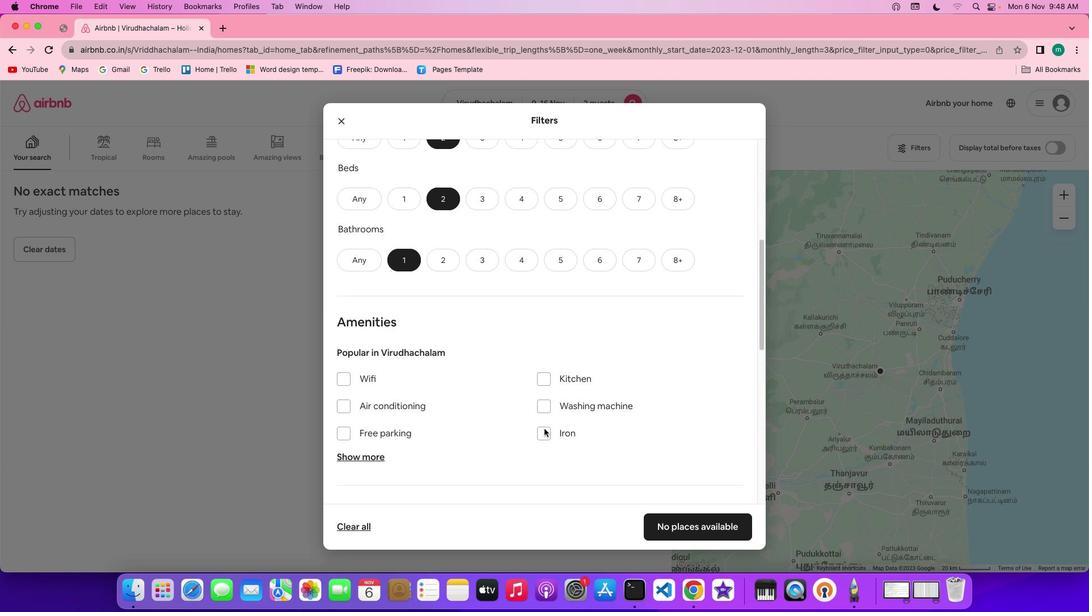 
Action: Mouse scrolled (544, 428) with delta (0, -1)
Screenshot: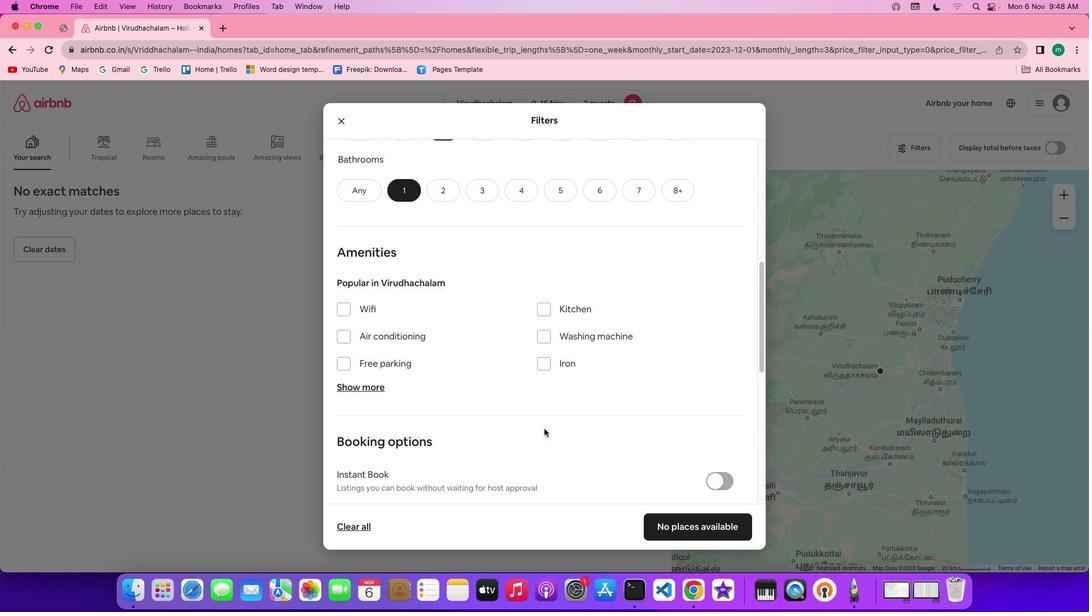 
Action: Mouse scrolled (544, 428) with delta (0, -2)
Screenshot: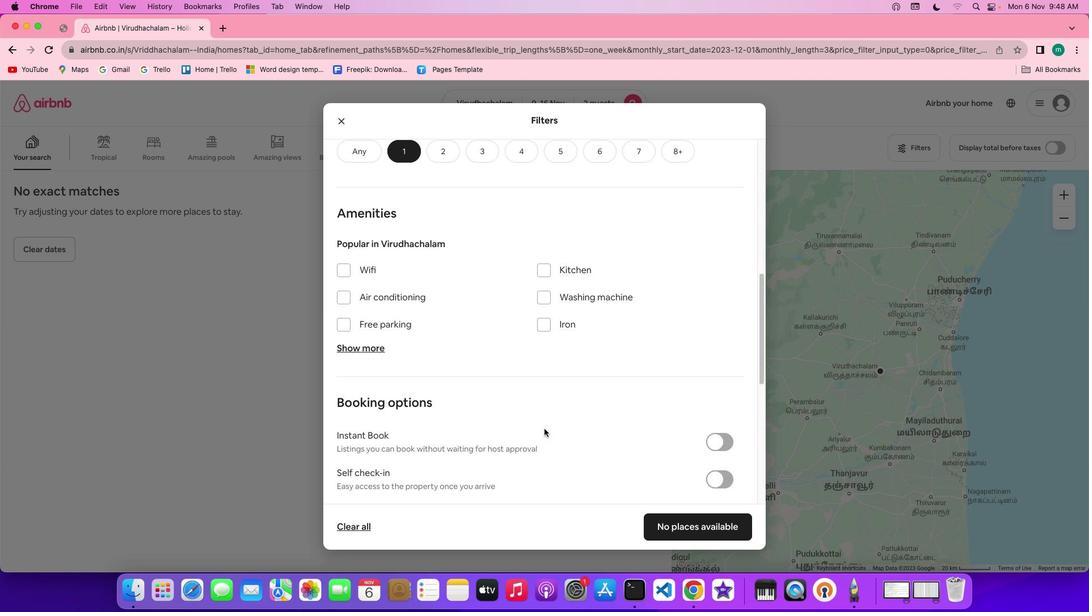 
Action: Mouse scrolled (544, 428) with delta (0, 0)
Screenshot: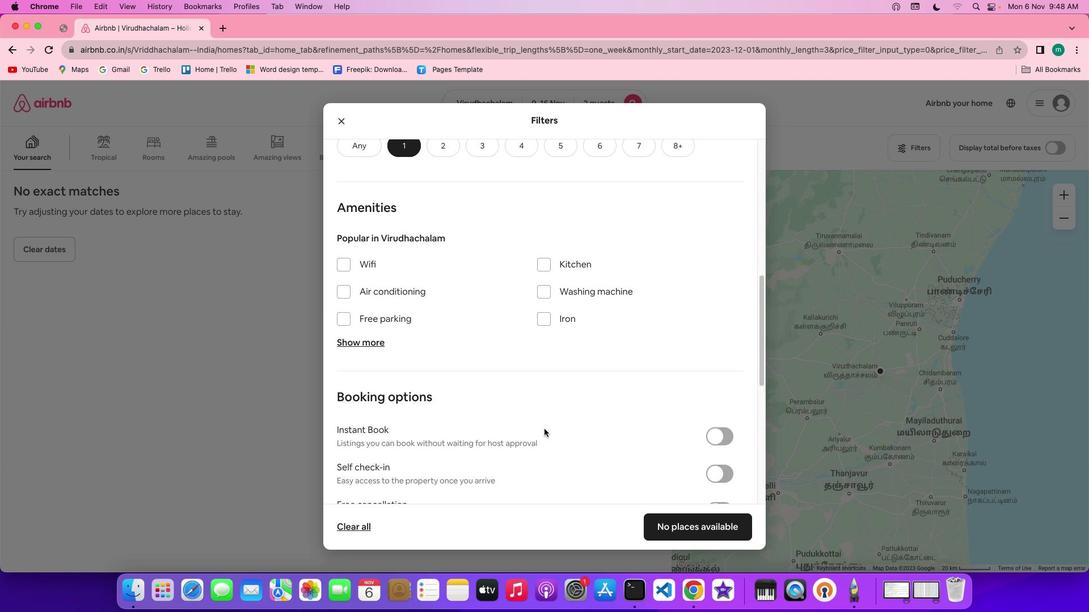 
Action: Mouse scrolled (544, 428) with delta (0, 0)
Screenshot: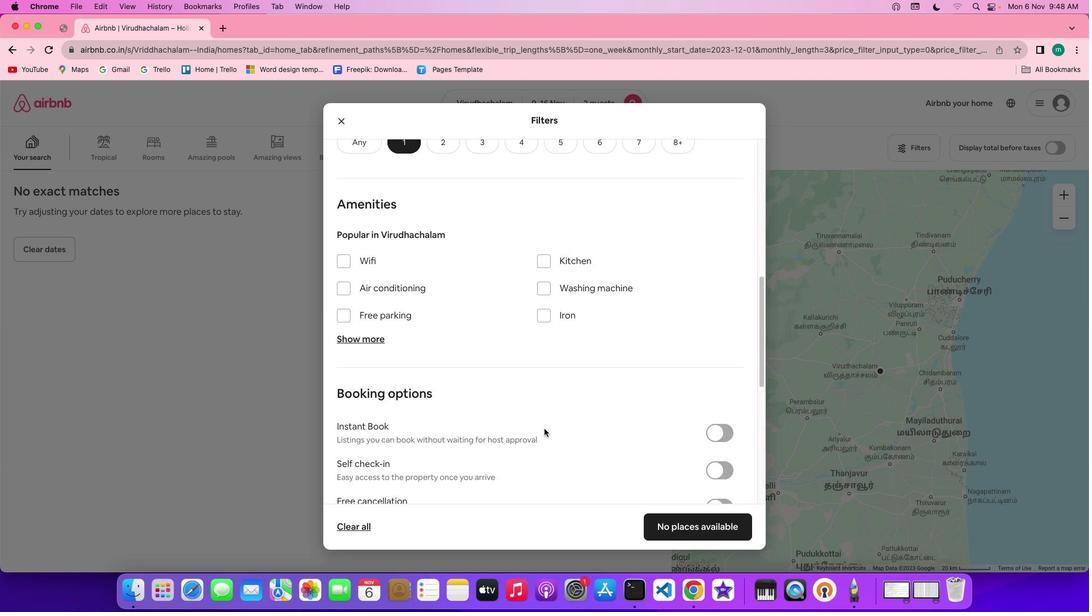 
Action: Mouse scrolled (544, 428) with delta (0, 0)
Screenshot: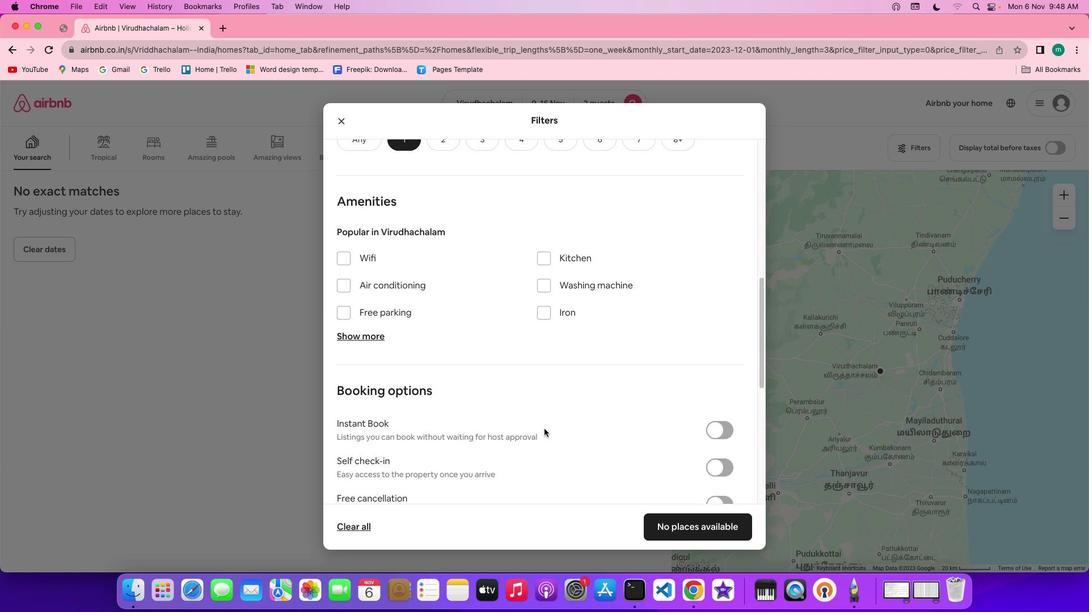 
Action: Mouse moved to (569, 281)
Screenshot: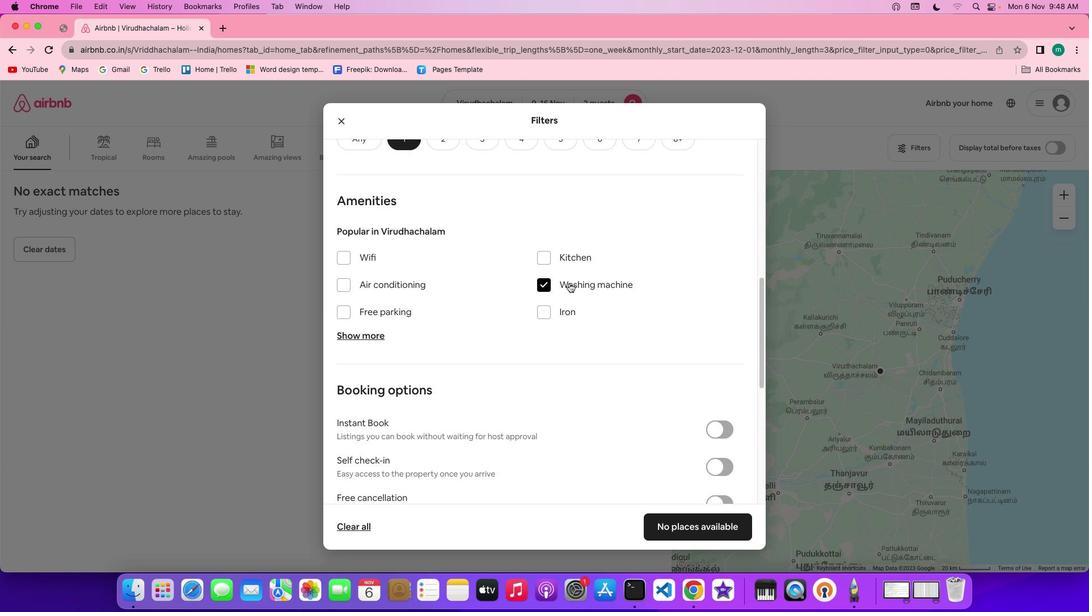 
Action: Mouse pressed left at (569, 281)
Screenshot: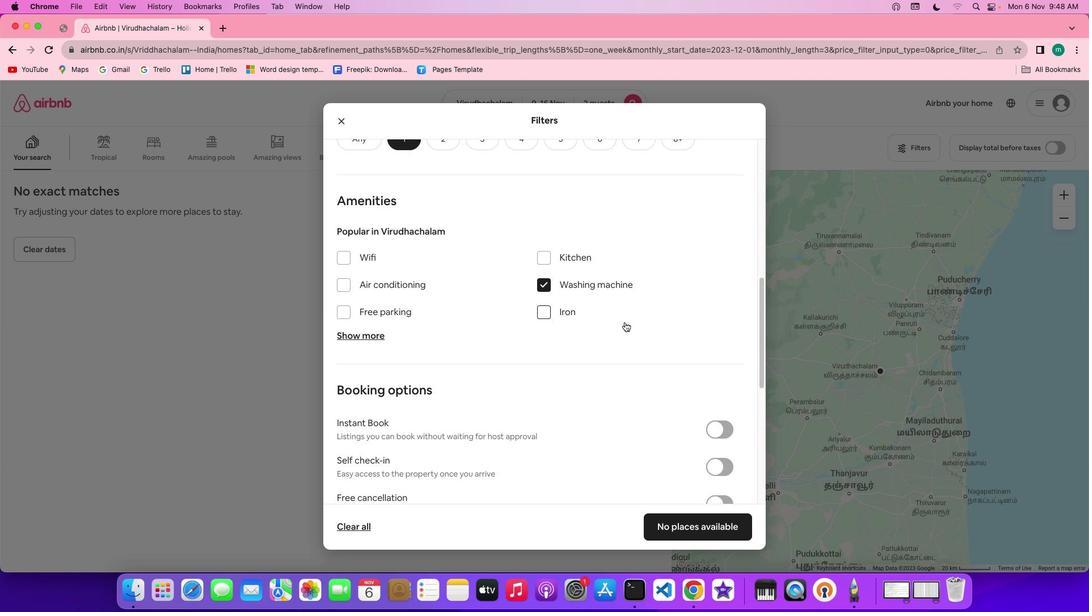 
Action: Mouse moved to (634, 351)
Screenshot: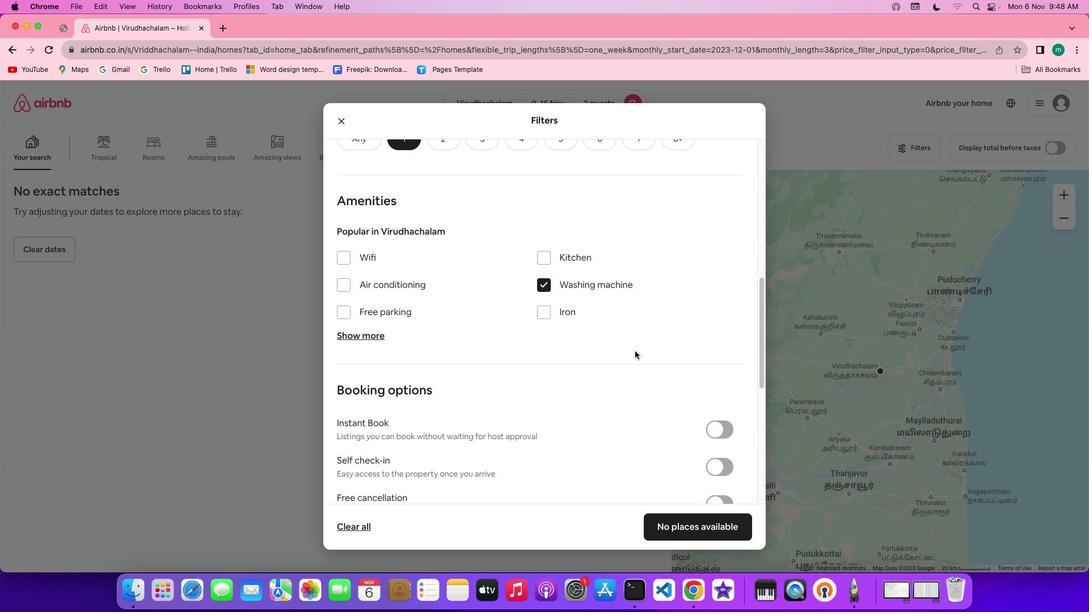 
Action: Mouse scrolled (634, 351) with delta (0, 0)
Screenshot: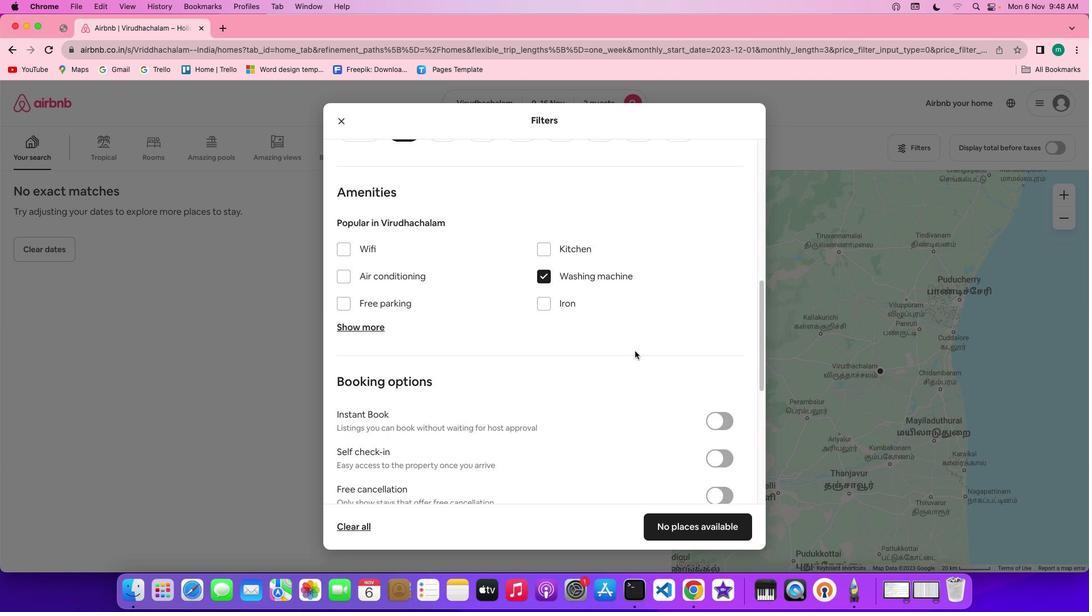 
Action: Mouse scrolled (634, 351) with delta (0, 0)
Screenshot: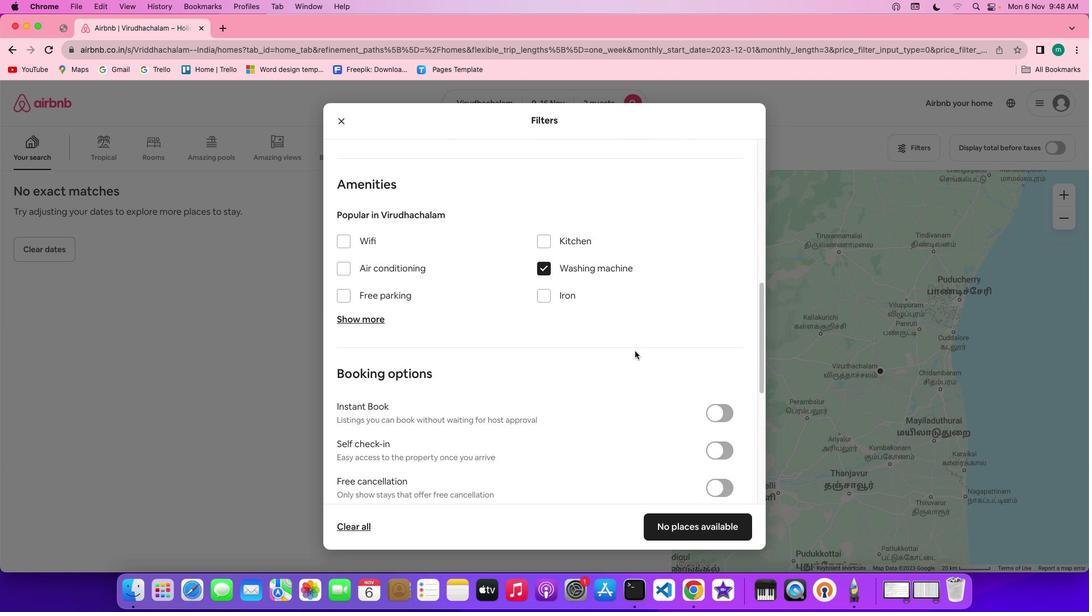
Action: Mouse scrolled (634, 351) with delta (0, 0)
Screenshot: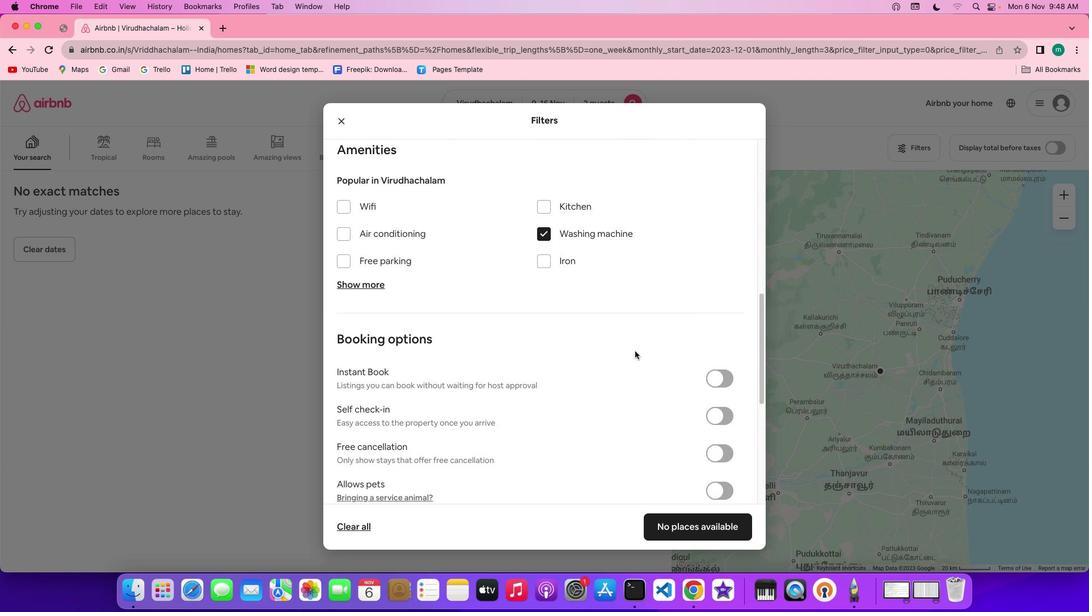 
Action: Mouse moved to (634, 373)
Screenshot: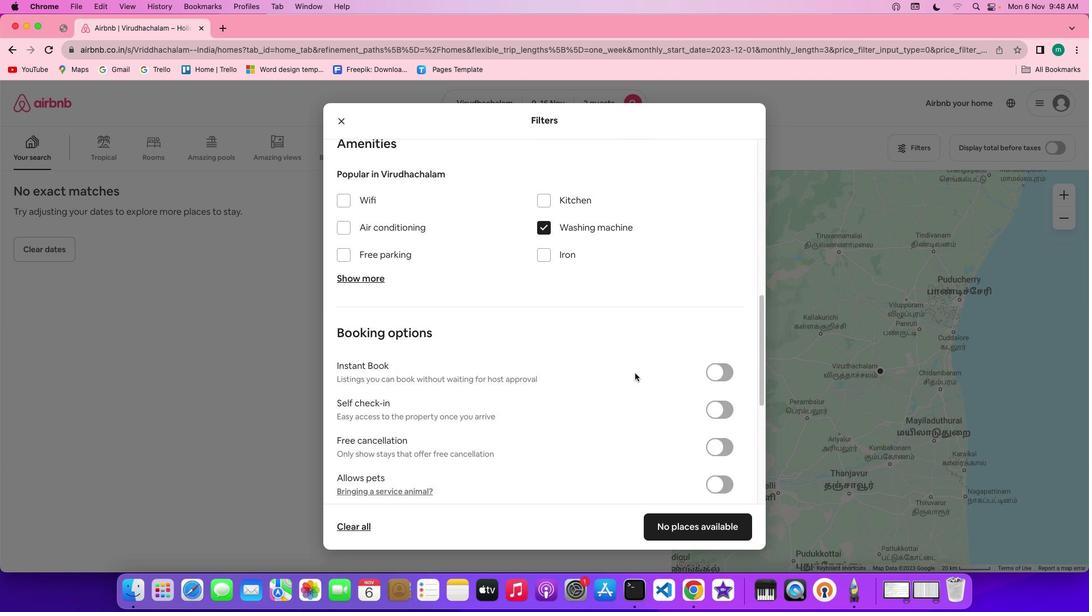 
Action: Mouse scrolled (634, 373) with delta (0, 0)
Screenshot: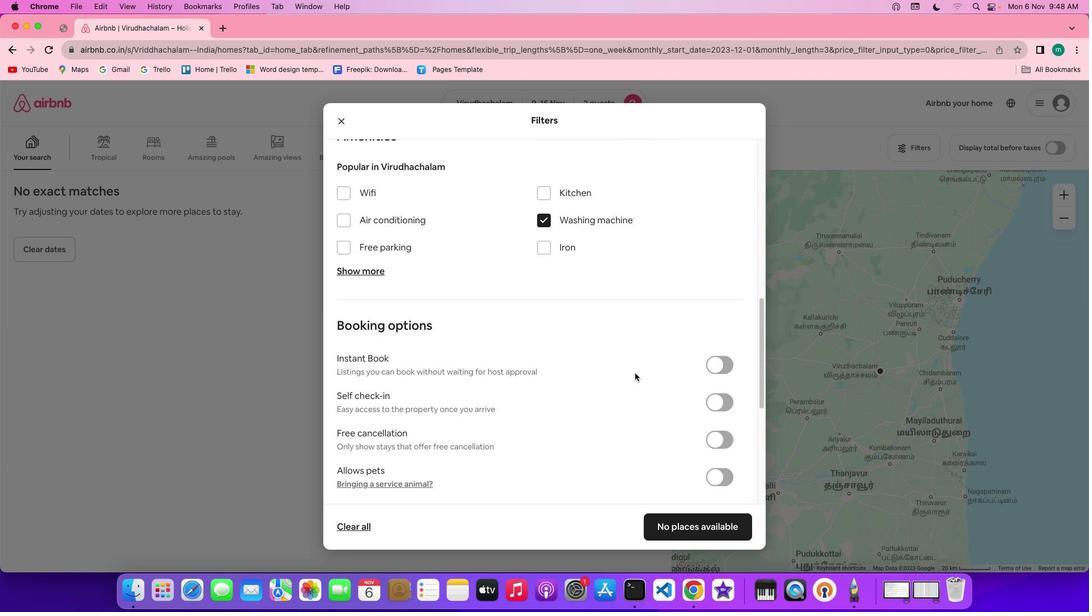 
Action: Mouse scrolled (634, 373) with delta (0, 0)
Screenshot: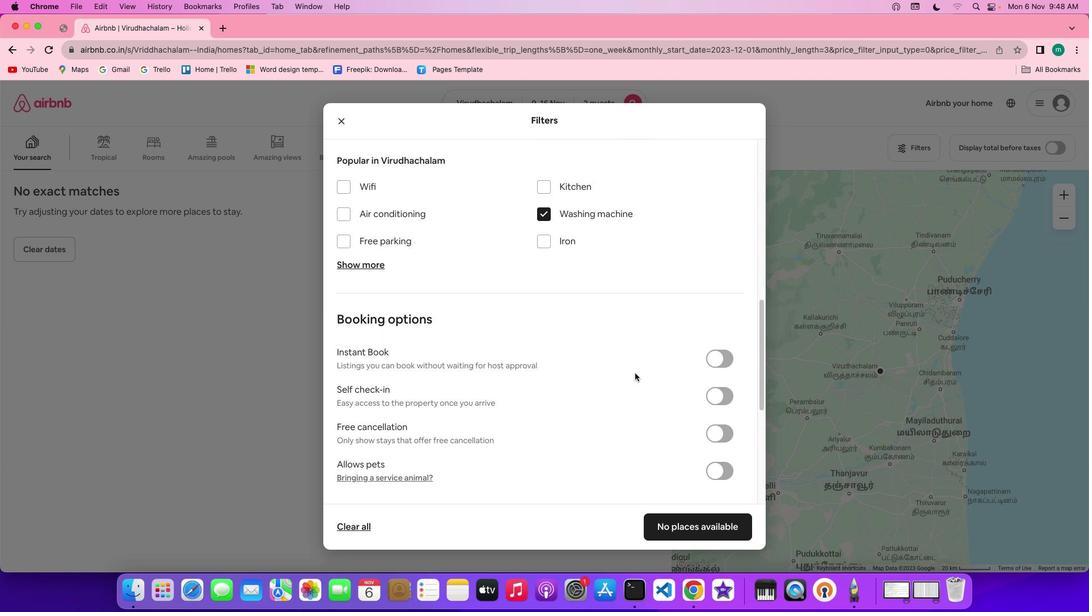 
Action: Mouse scrolled (634, 373) with delta (0, 0)
Screenshot: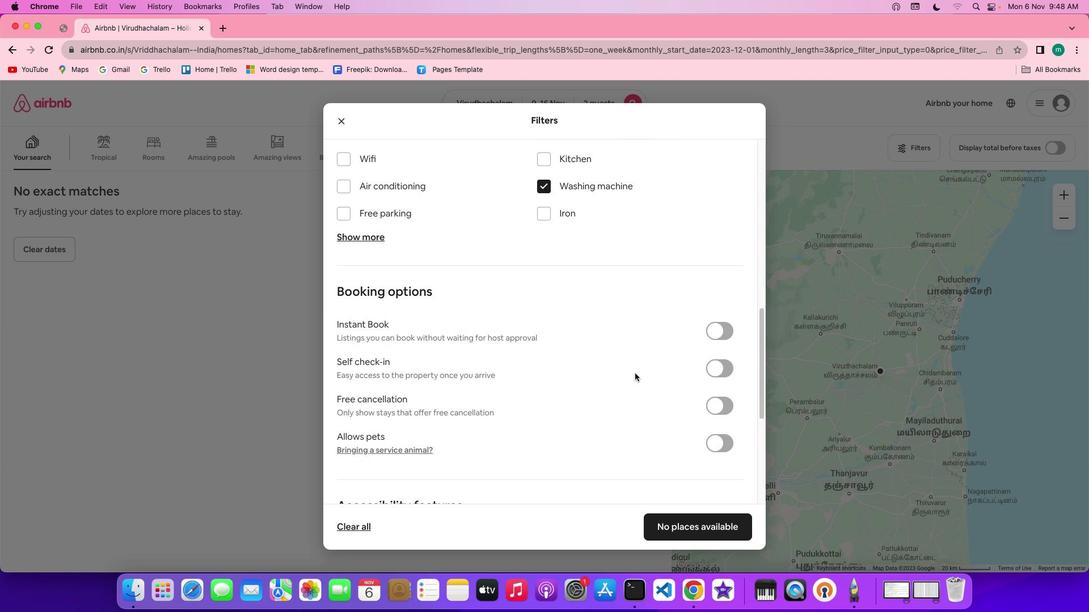 
Action: Mouse moved to (633, 378)
Screenshot: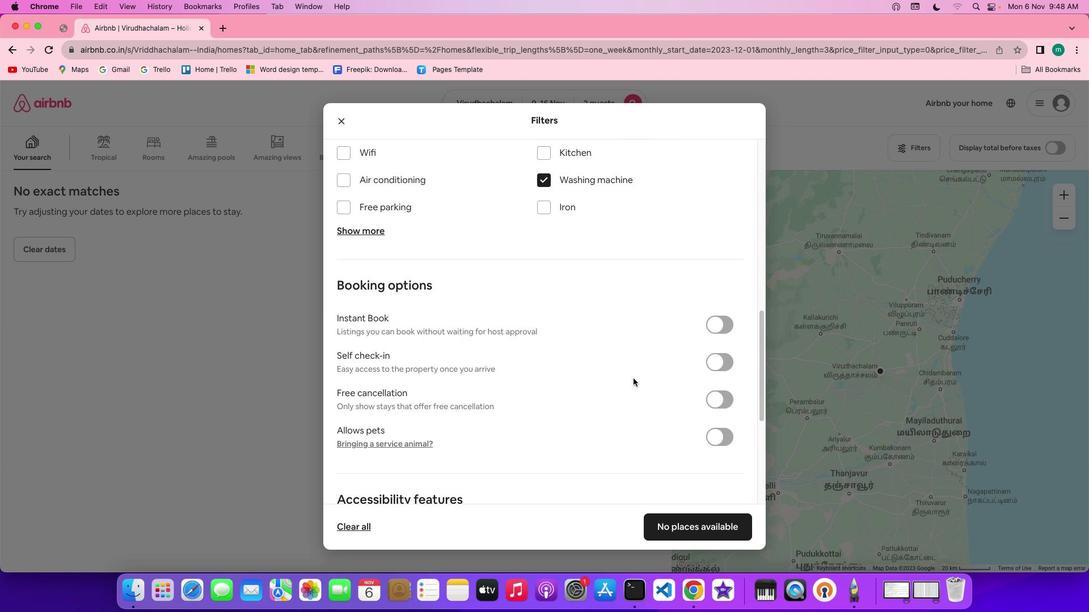 
Action: Mouse scrolled (633, 378) with delta (0, 0)
Screenshot: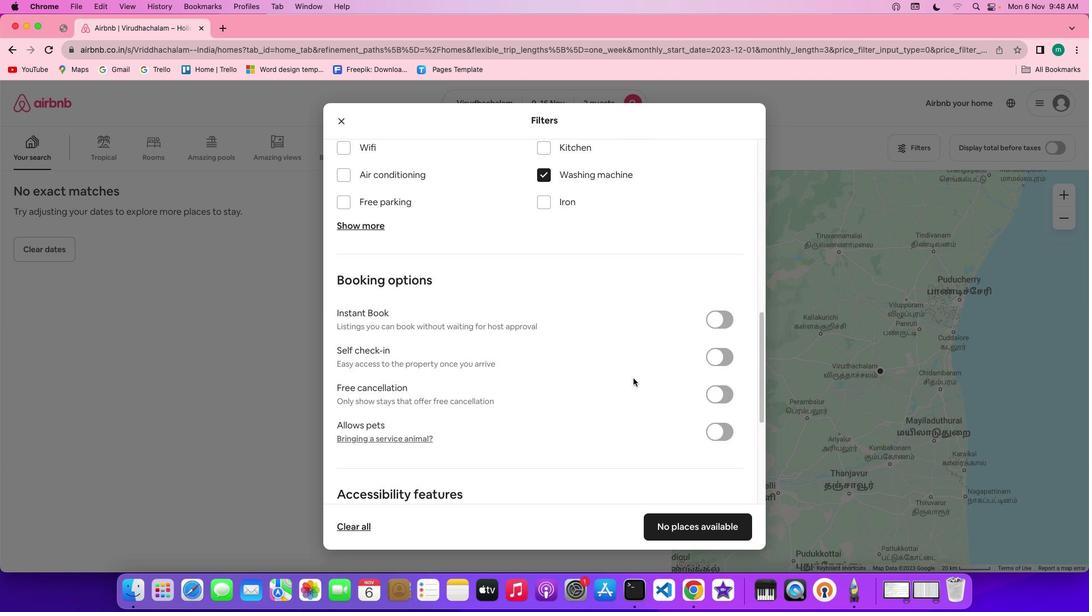 
Action: Mouse scrolled (633, 378) with delta (0, 0)
Screenshot: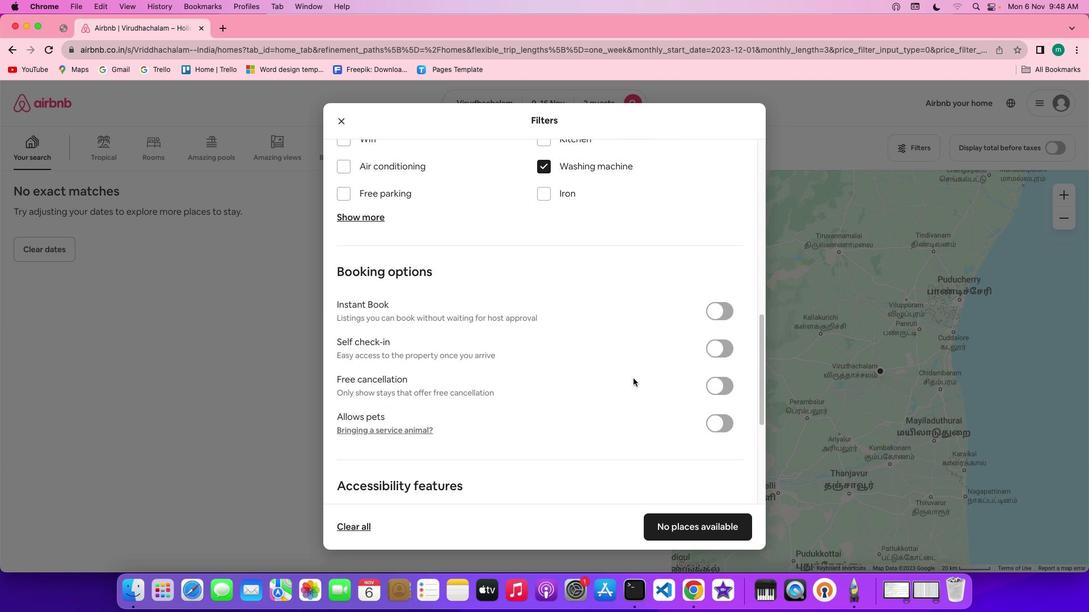 
Action: Mouse scrolled (633, 378) with delta (0, 0)
Screenshot: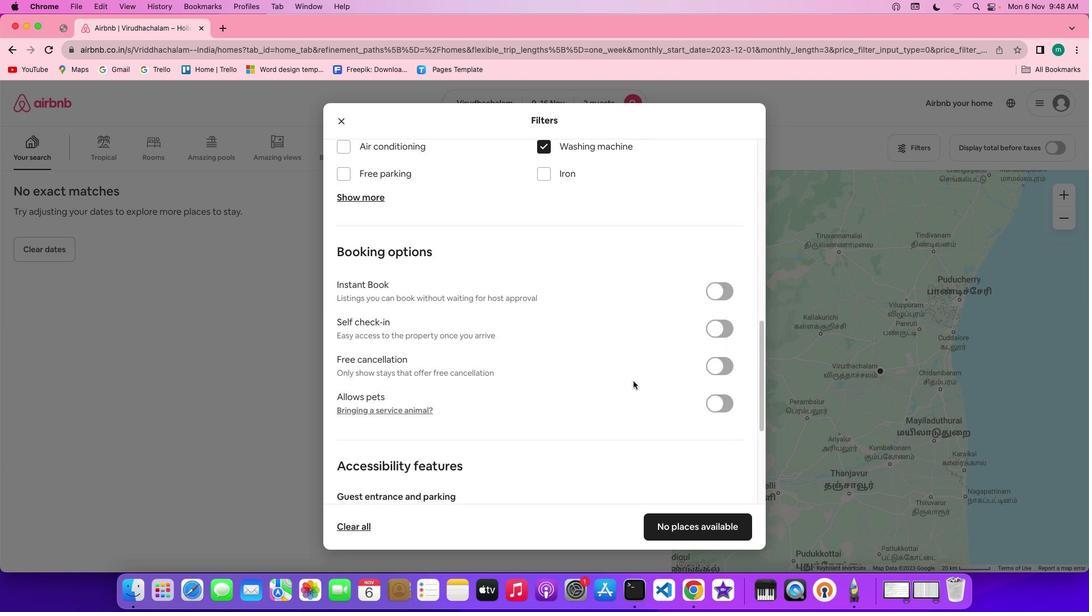 
Action: Mouse moved to (633, 388)
Screenshot: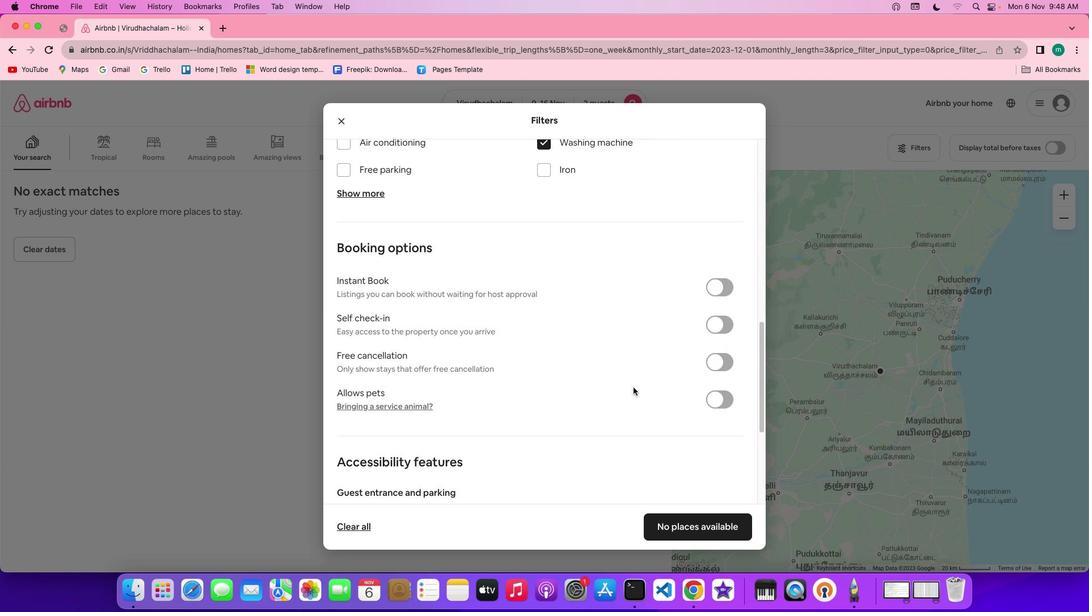 
Action: Mouse scrolled (633, 388) with delta (0, 0)
Screenshot: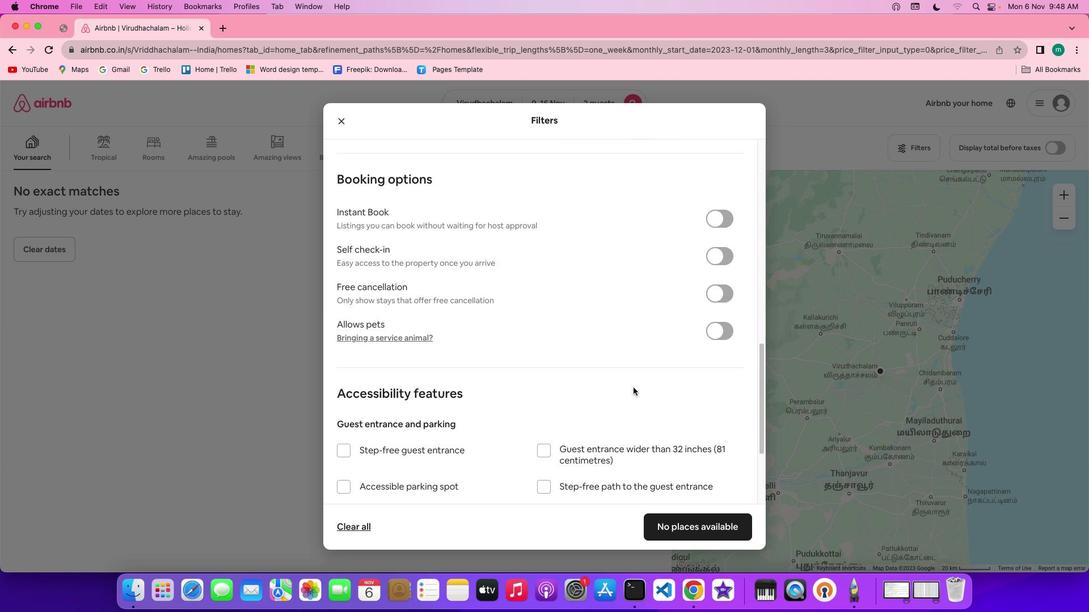 
Action: Mouse scrolled (633, 388) with delta (0, 0)
Screenshot: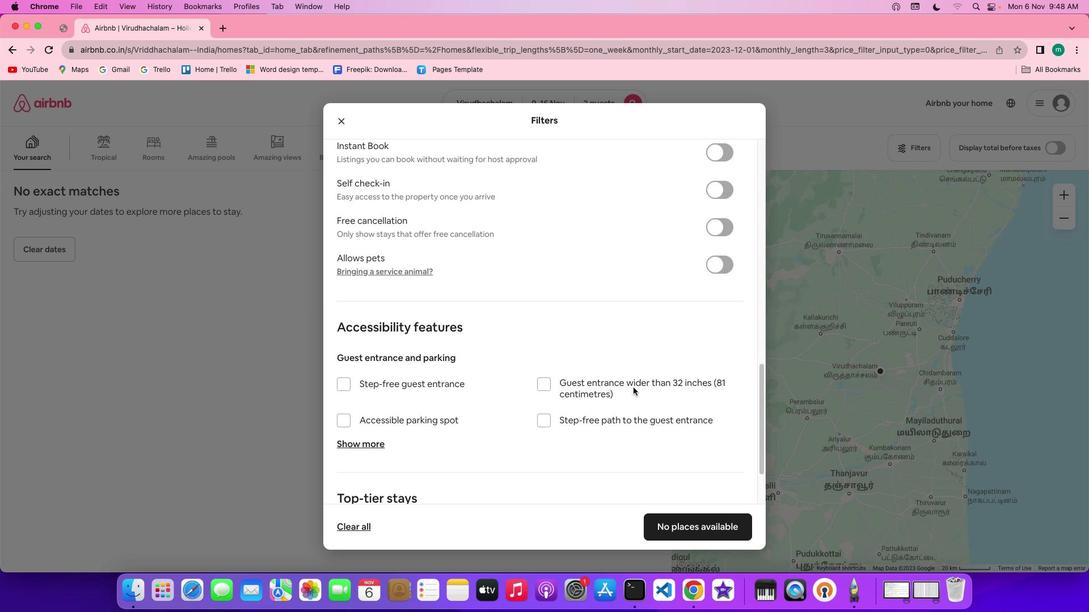 
Action: Mouse scrolled (633, 388) with delta (0, -1)
Screenshot: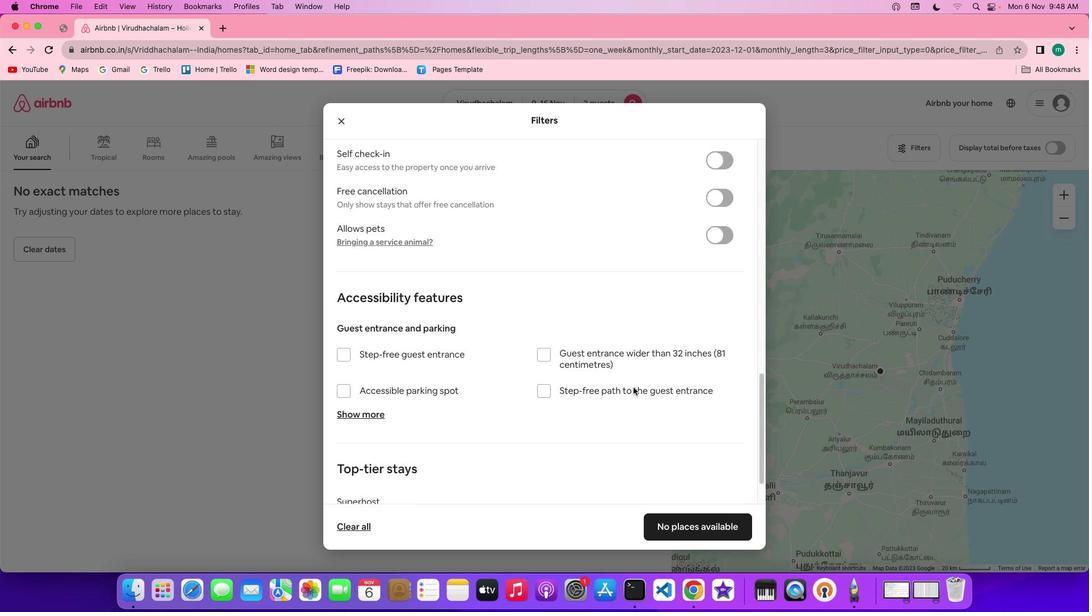 
Action: Mouse scrolled (633, 388) with delta (0, -2)
Screenshot: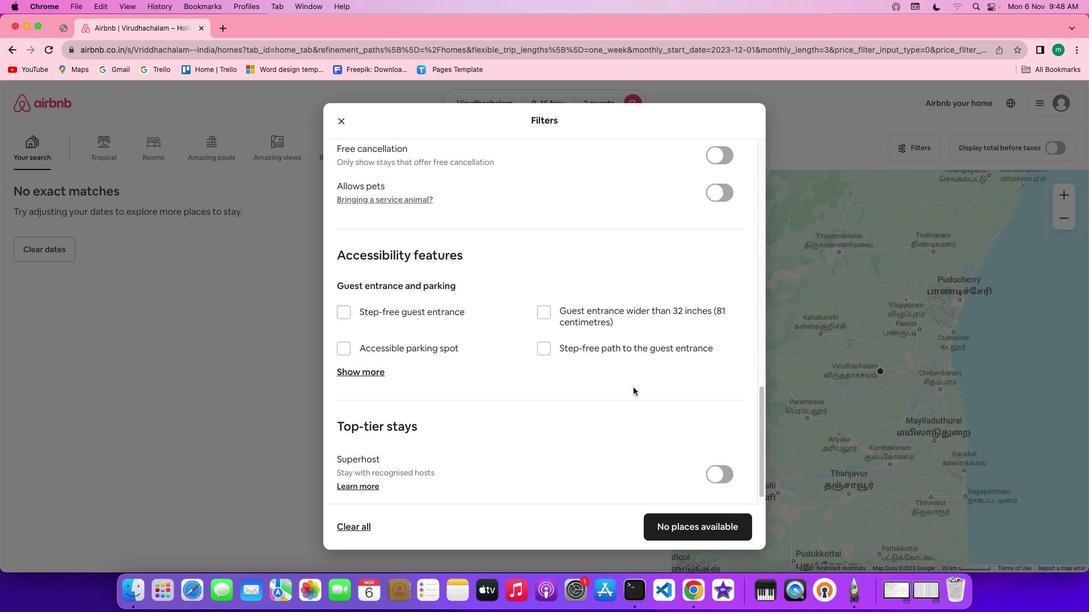 
Action: Mouse scrolled (633, 388) with delta (0, -2)
Screenshot: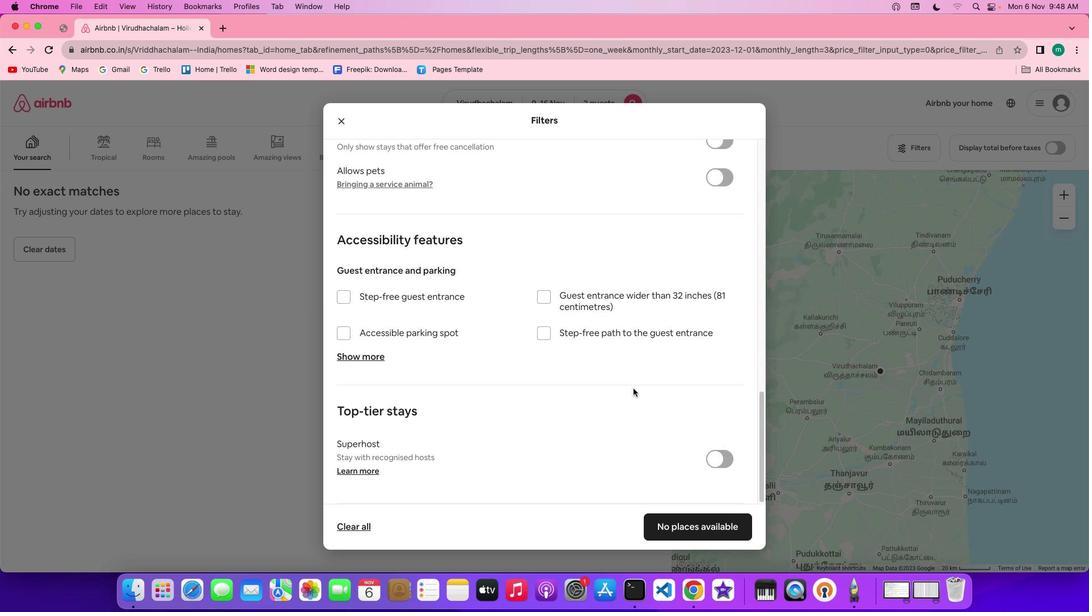 
Action: Mouse moved to (633, 389)
Screenshot: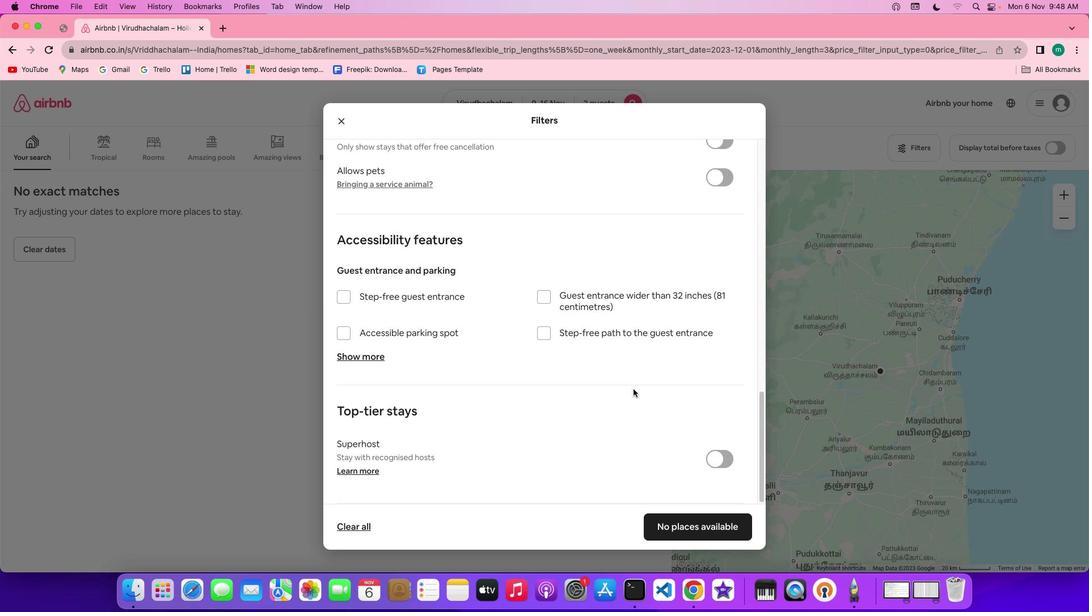 
Action: Mouse scrolled (633, 389) with delta (0, 0)
Screenshot: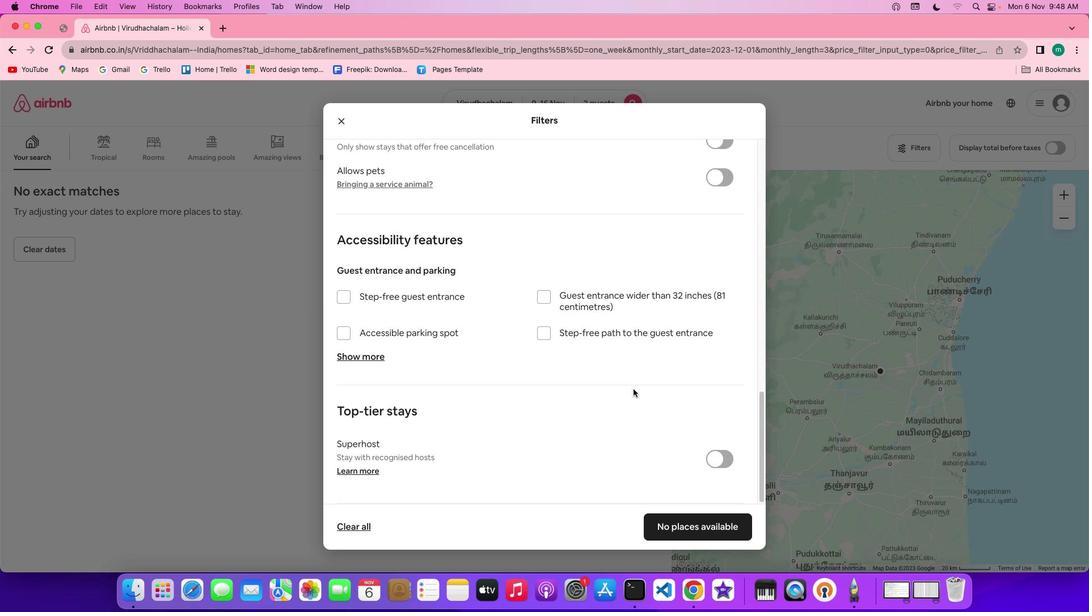 
Action: Mouse scrolled (633, 389) with delta (0, 0)
Screenshot: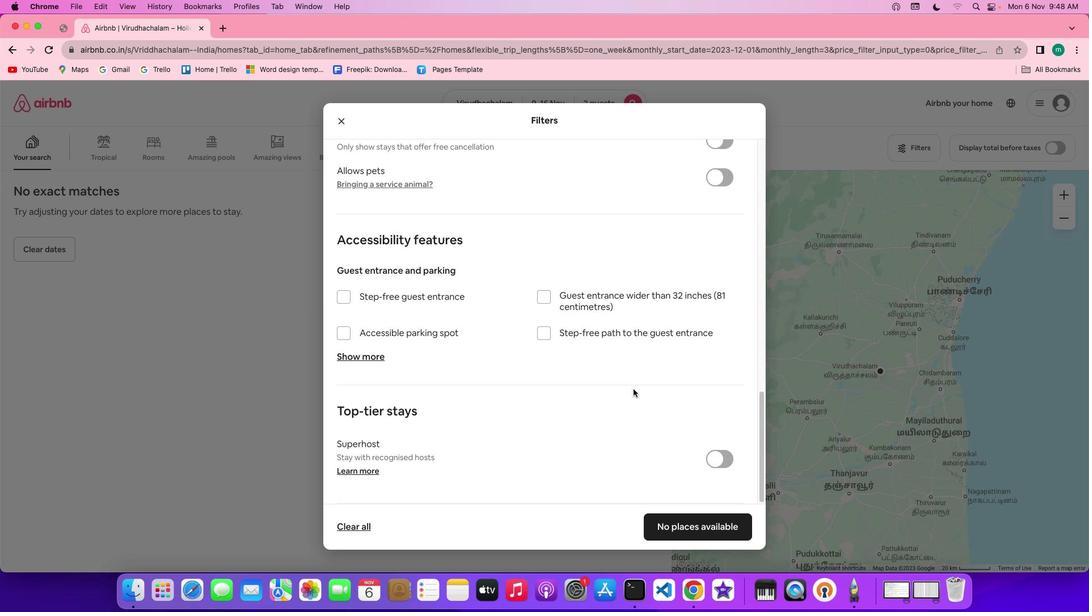
Action: Mouse moved to (633, 389)
Screenshot: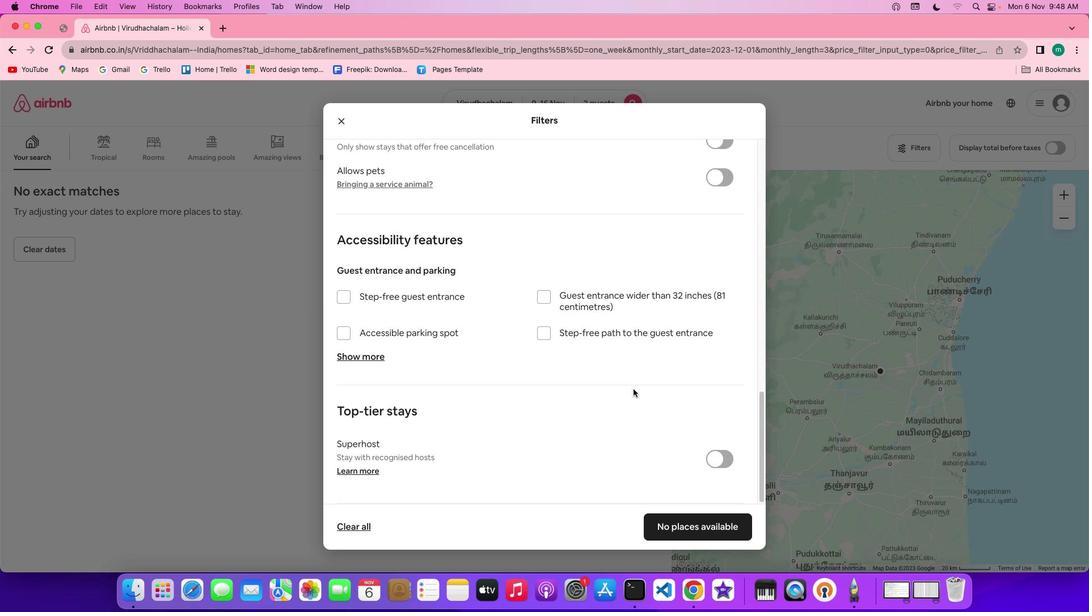 
Action: Mouse scrolled (633, 389) with delta (0, -1)
Screenshot: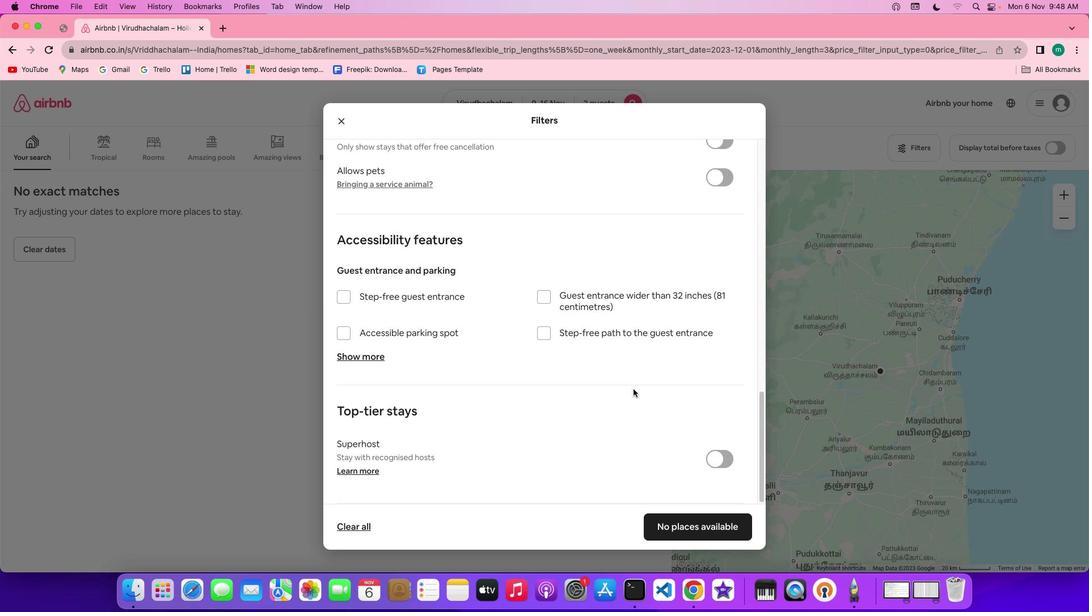 
Action: Mouse scrolled (633, 389) with delta (0, -2)
Screenshot: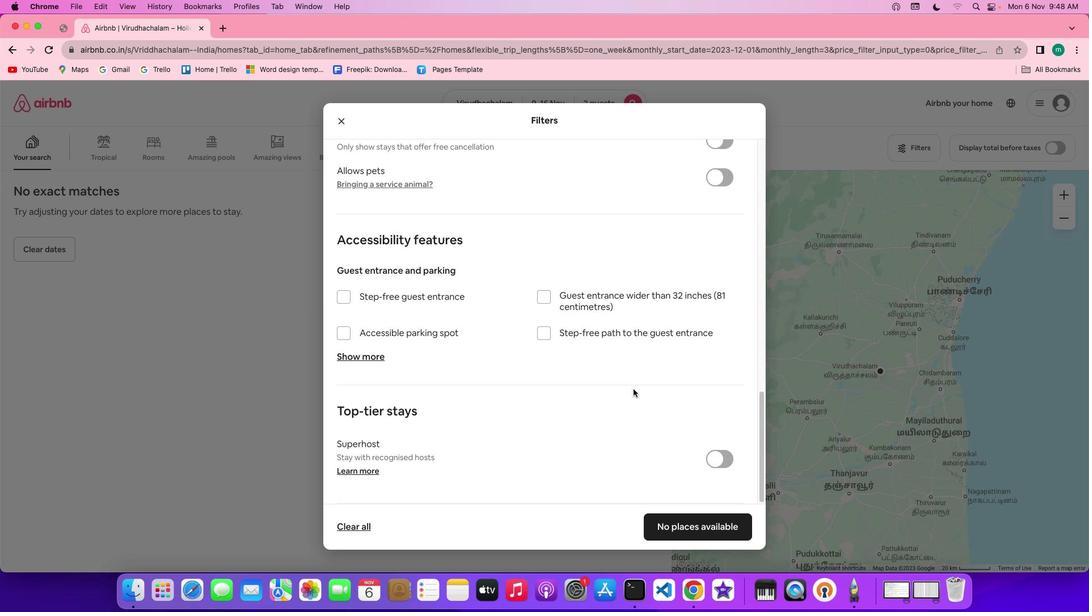 
Action: Mouse scrolled (633, 389) with delta (0, -3)
Screenshot: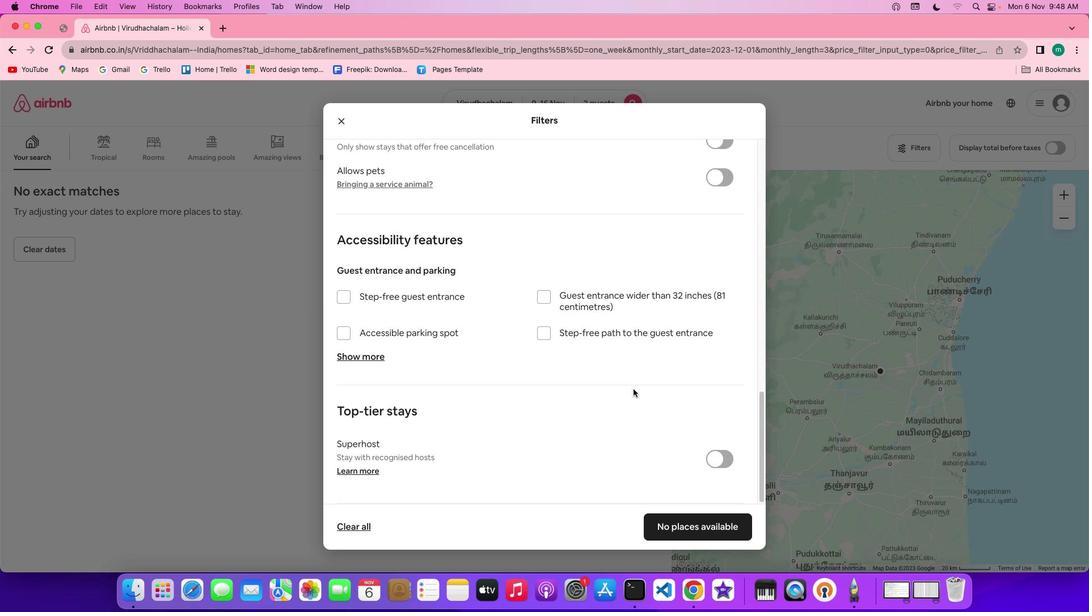 
Action: Mouse moved to (633, 392)
Screenshot: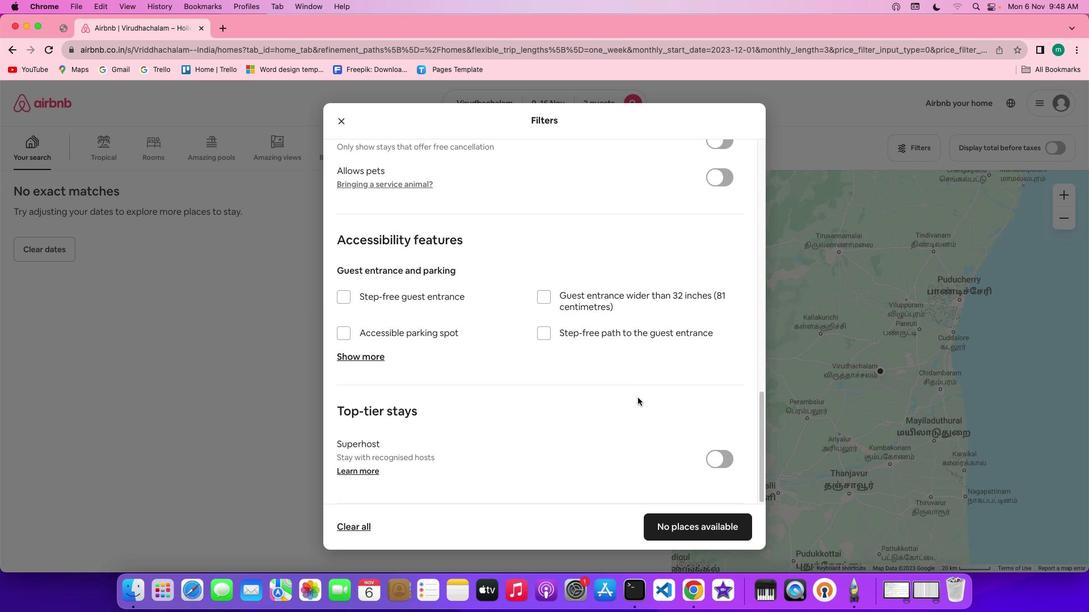 
Action: Mouse scrolled (633, 392) with delta (0, 0)
Screenshot: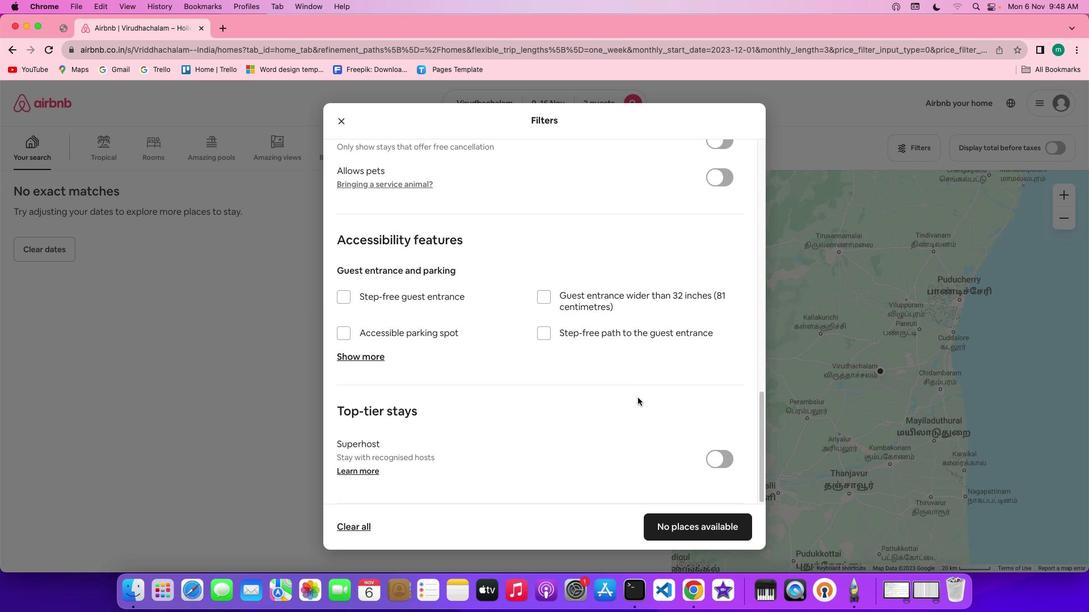 
Action: Mouse scrolled (633, 392) with delta (0, 0)
Screenshot: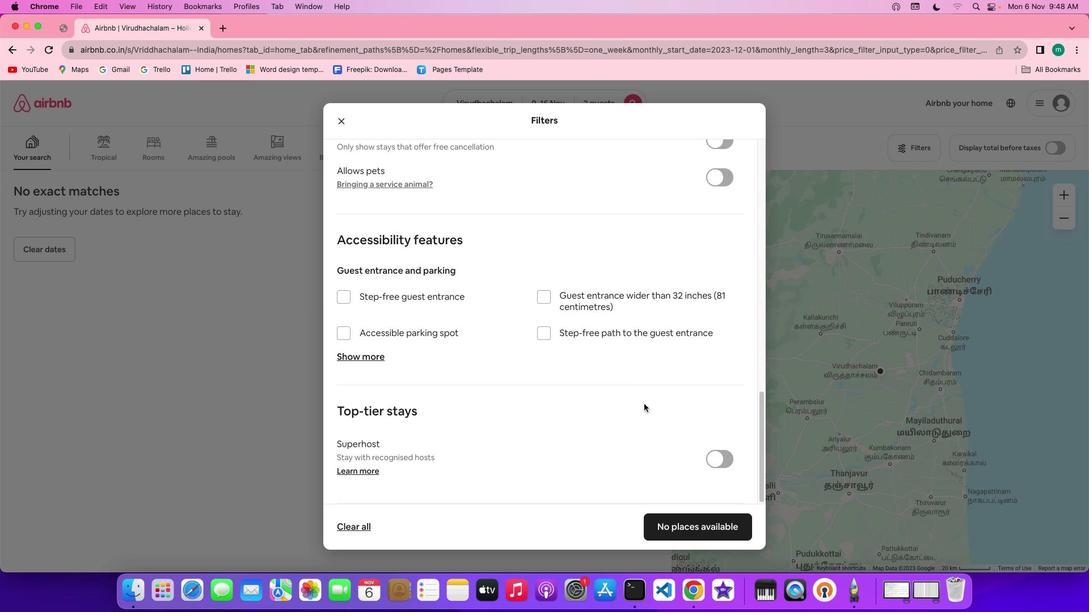 
Action: Mouse scrolled (633, 392) with delta (0, -1)
Screenshot: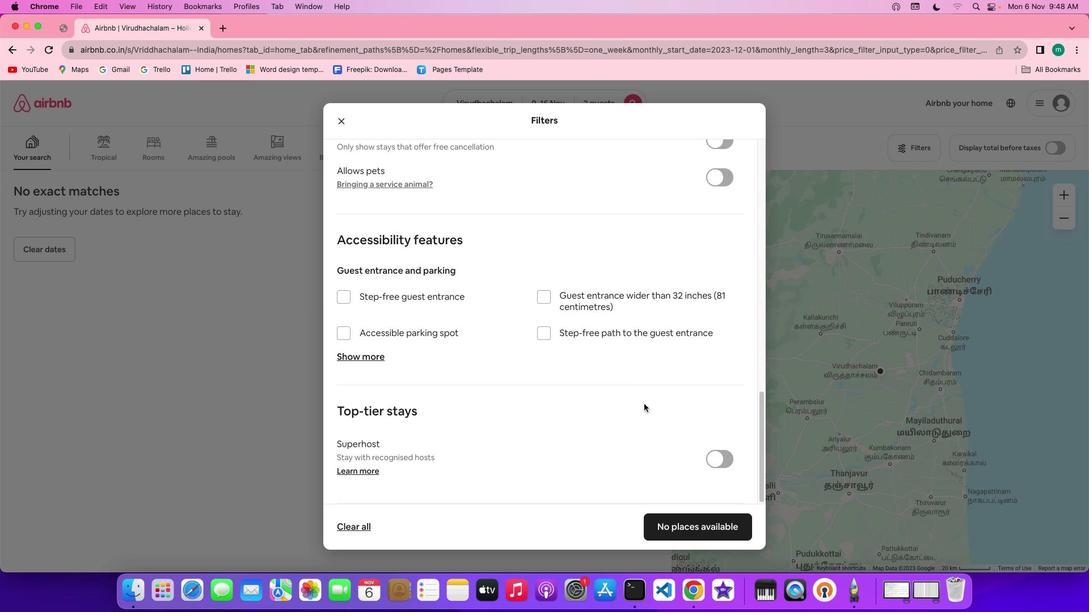
Action: Mouse scrolled (633, 392) with delta (0, -2)
Screenshot: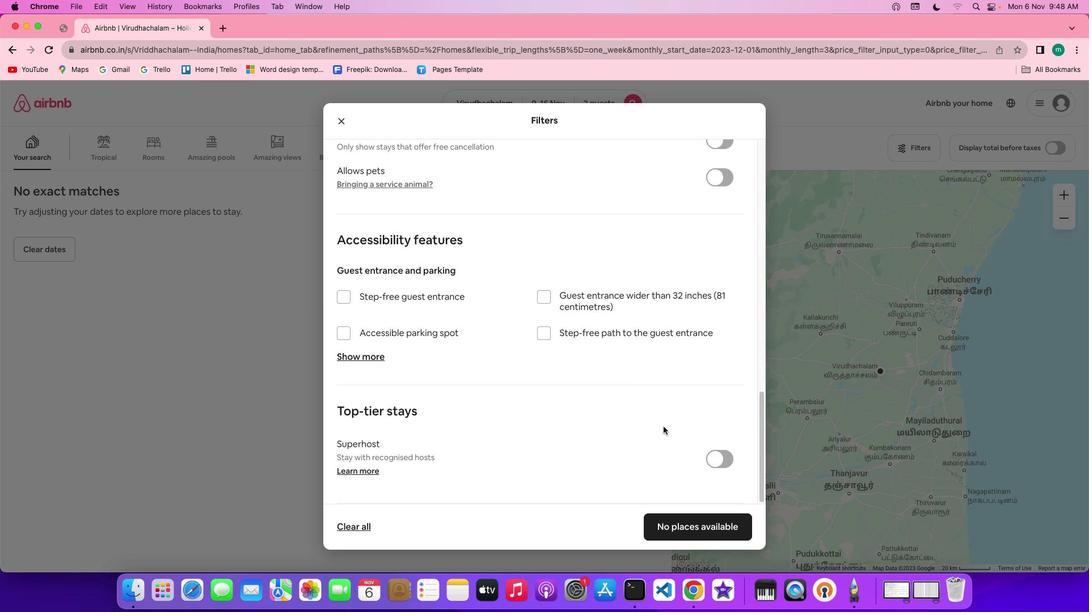 
Action: Mouse moved to (633, 392)
Screenshot: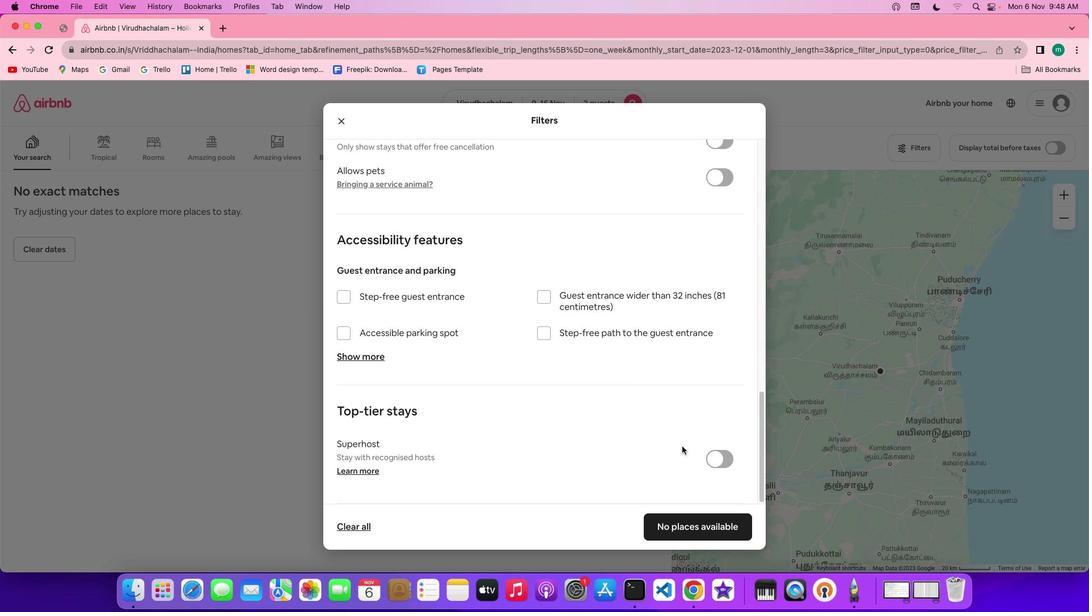 
Action: Mouse scrolled (633, 392) with delta (0, -3)
Screenshot: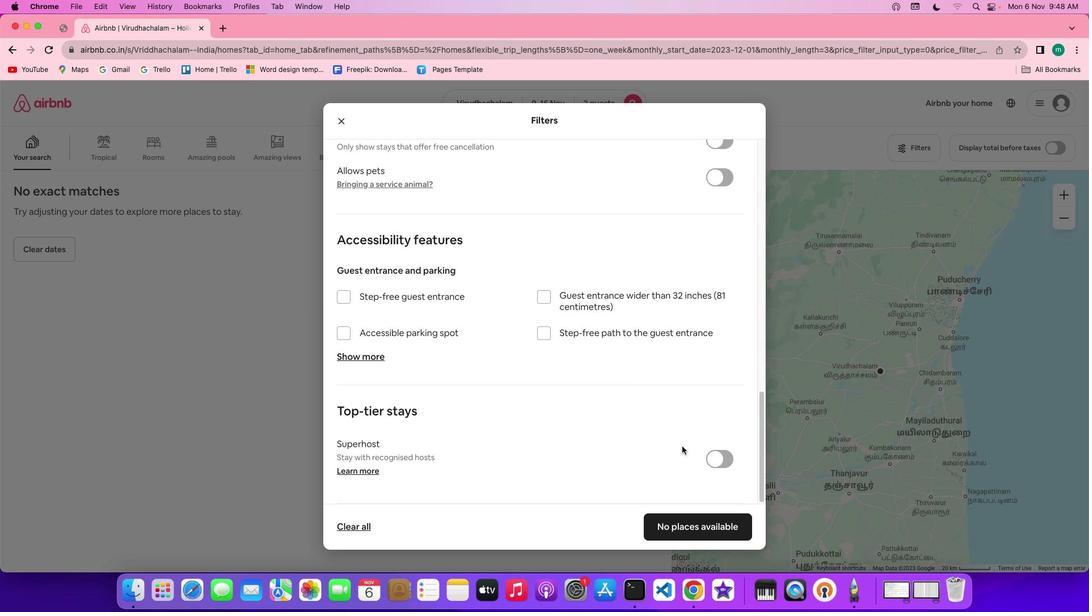 
Action: Mouse moved to (718, 529)
Screenshot: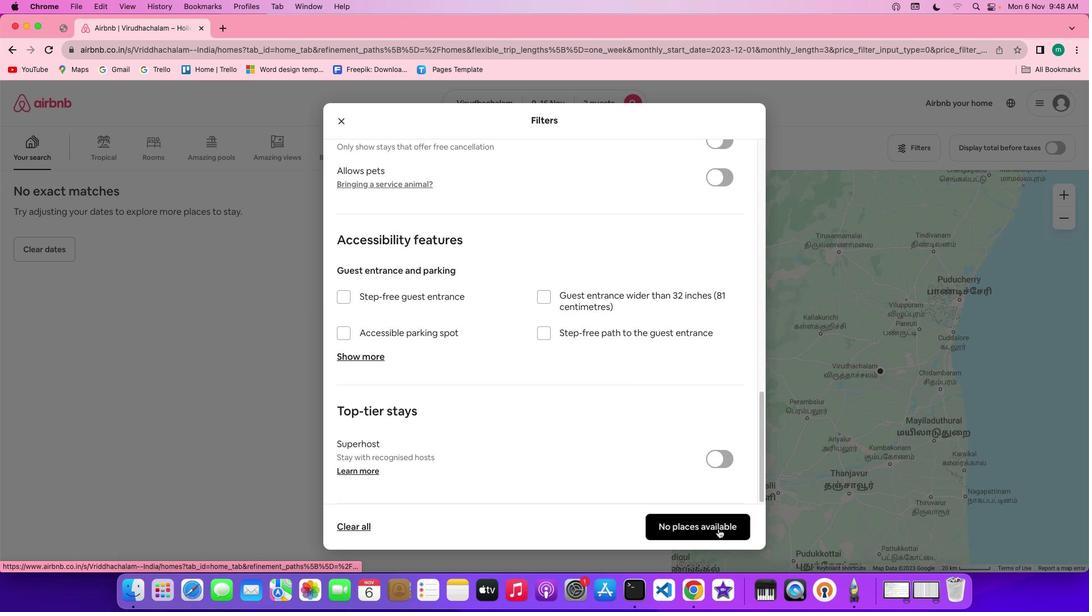
Action: Mouse pressed left at (718, 529)
Screenshot: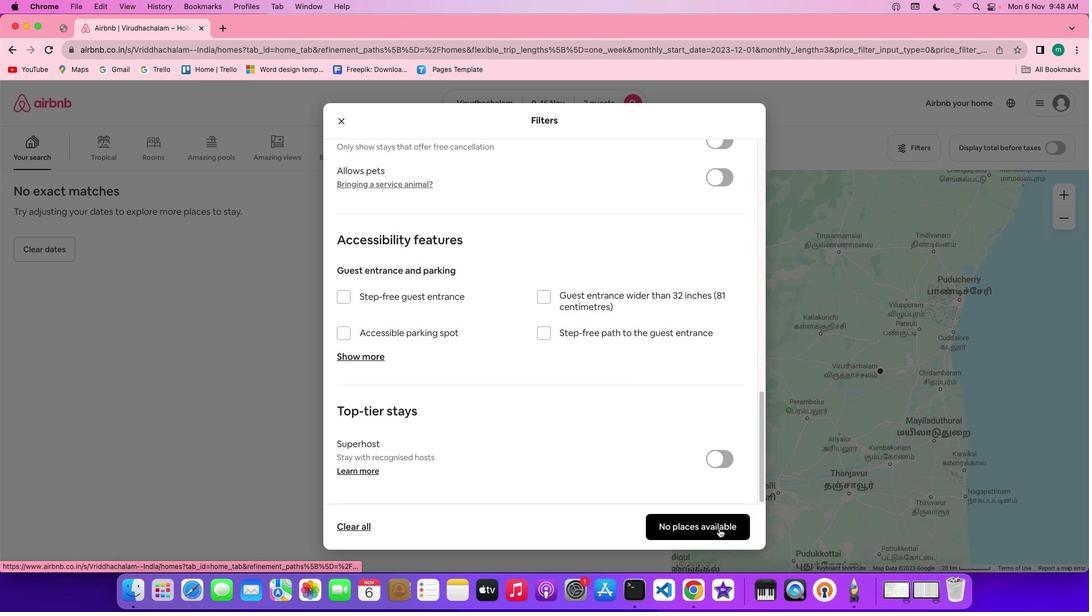 
Action: Mouse moved to (373, 398)
Screenshot: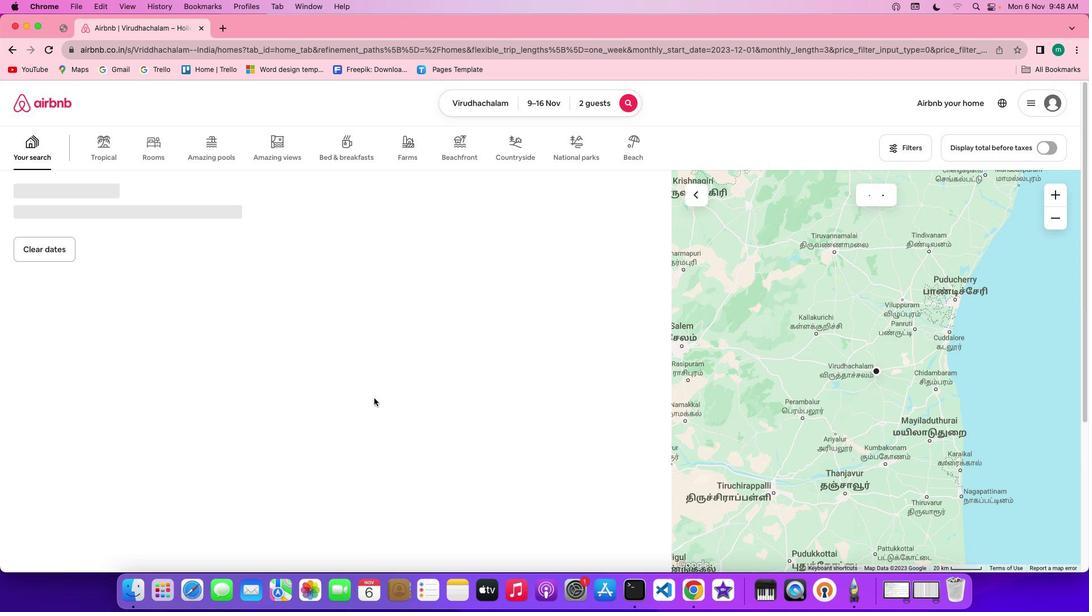 
